 Task: Find connections with filter location Campos do Jordão with filter topic #SEOwith filter profile language Spanish with filter current company Ubisoft with filter school Gandhi Engineering College (GEC), Bhubaneswar with filter industry Geothermal Electric Power Generation with filter service category Video Production with filter keywords title Bus Person
Action: Mouse moved to (490, 91)
Screenshot: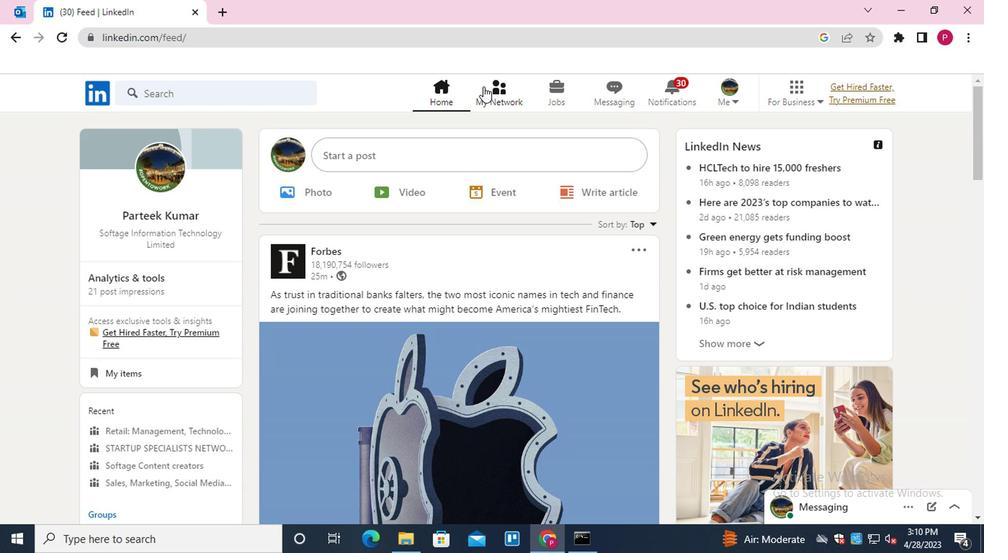 
Action: Mouse pressed left at (490, 91)
Screenshot: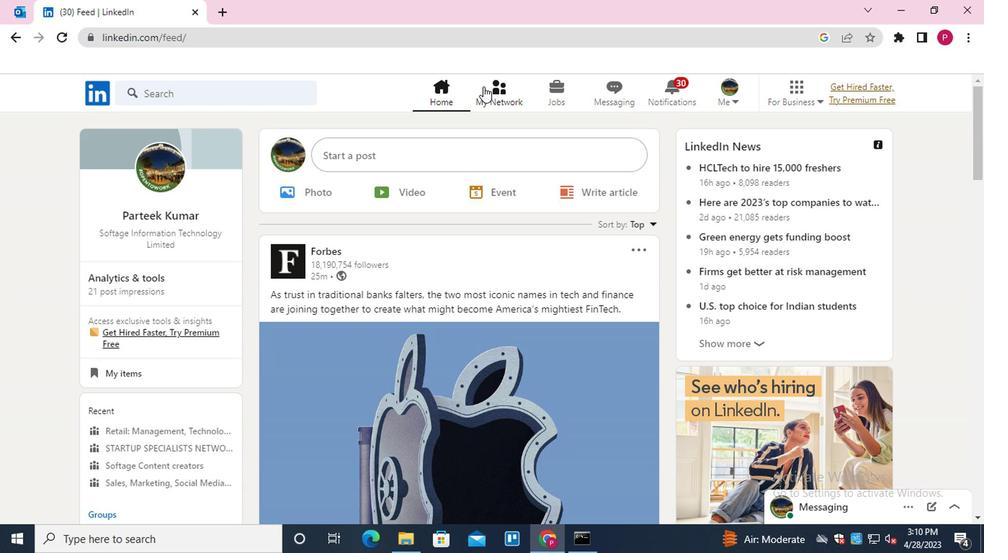 
Action: Mouse moved to (226, 174)
Screenshot: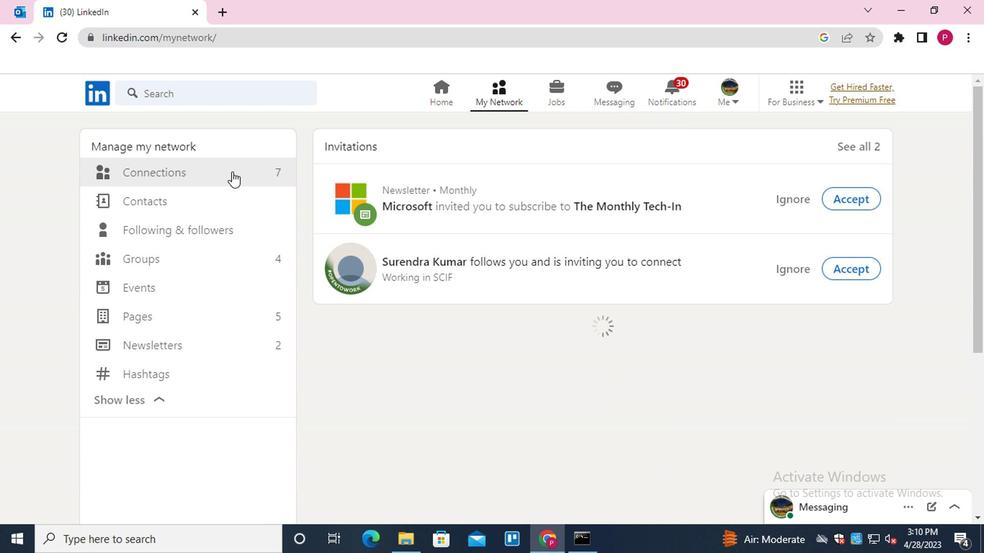 
Action: Mouse pressed left at (226, 174)
Screenshot: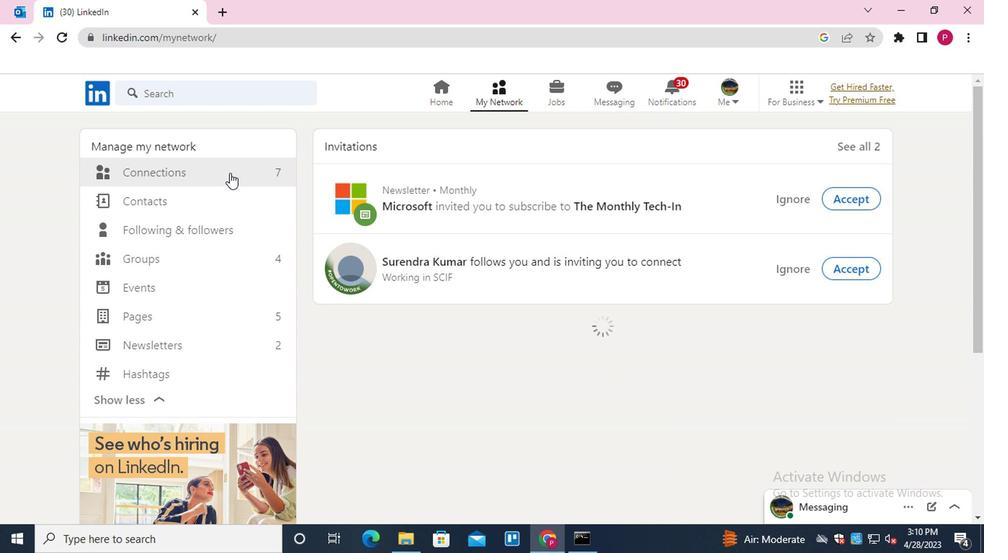 
Action: Mouse moved to (612, 177)
Screenshot: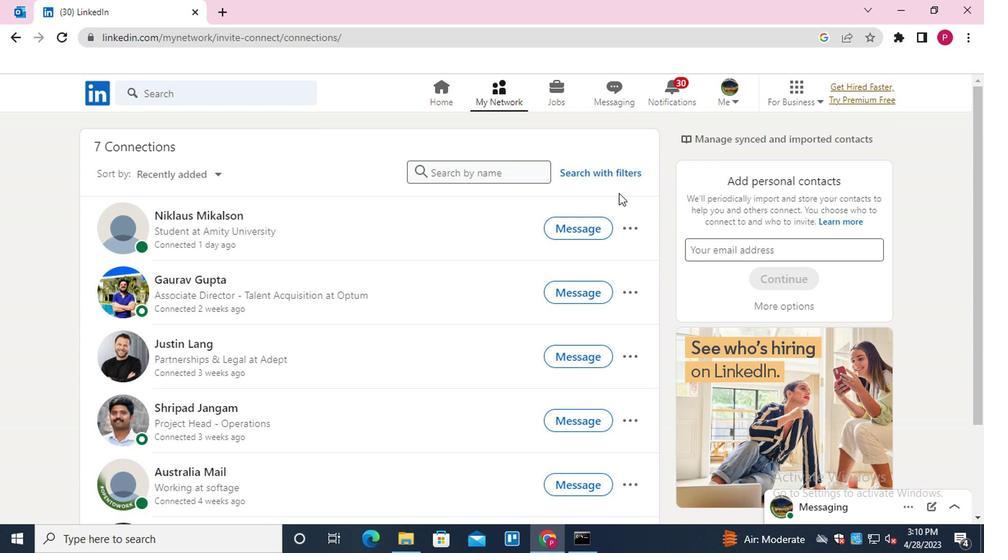 
Action: Mouse pressed left at (612, 177)
Screenshot: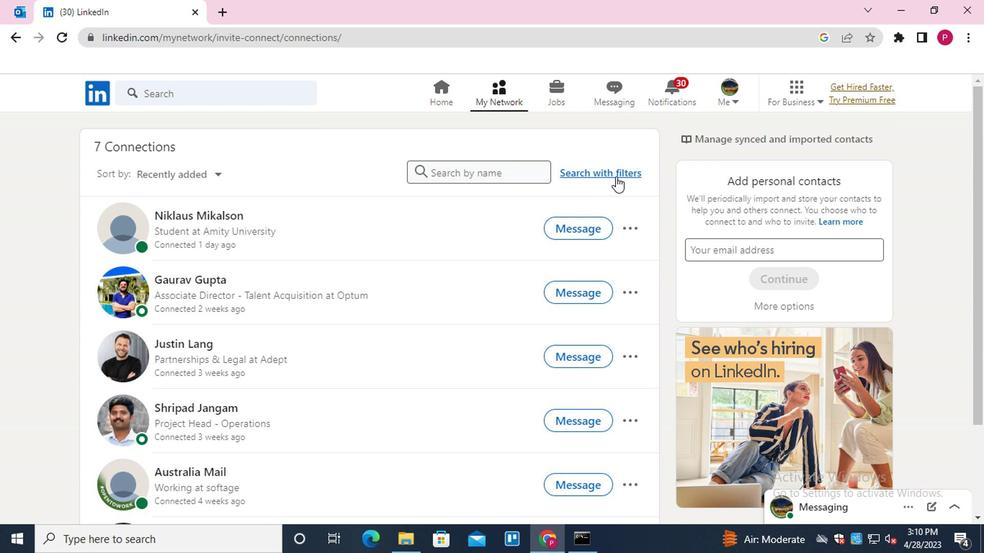 
Action: Mouse moved to (532, 139)
Screenshot: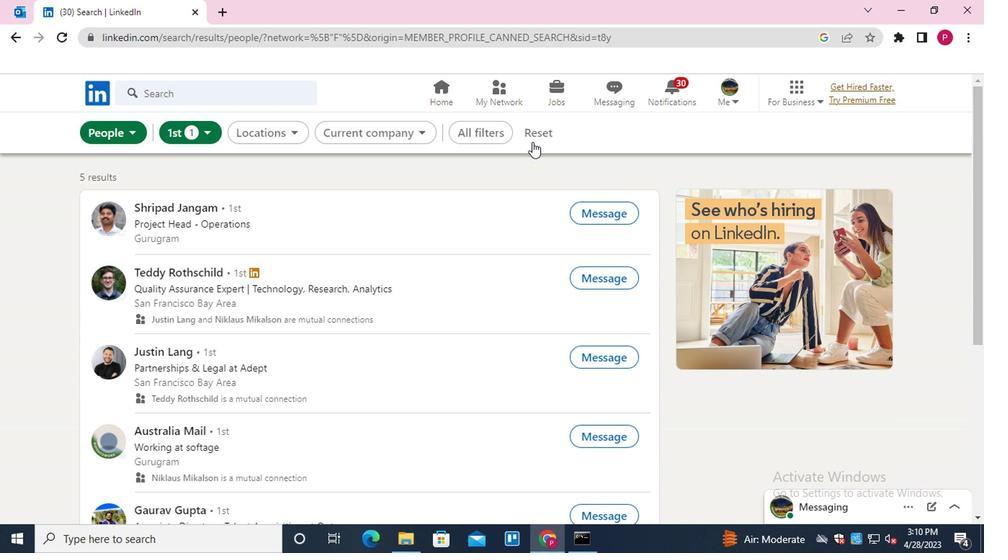 
Action: Mouse pressed left at (532, 139)
Screenshot: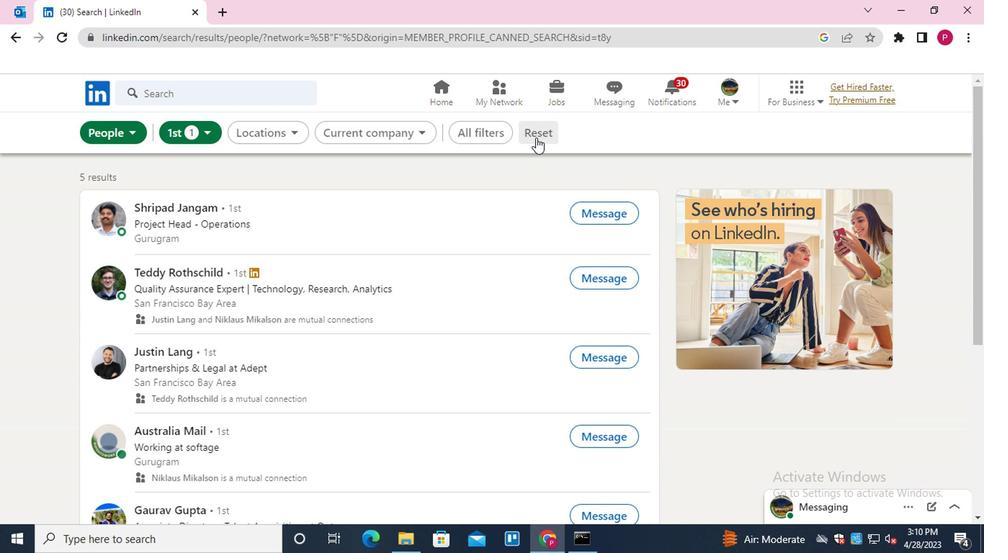 
Action: Mouse moved to (506, 137)
Screenshot: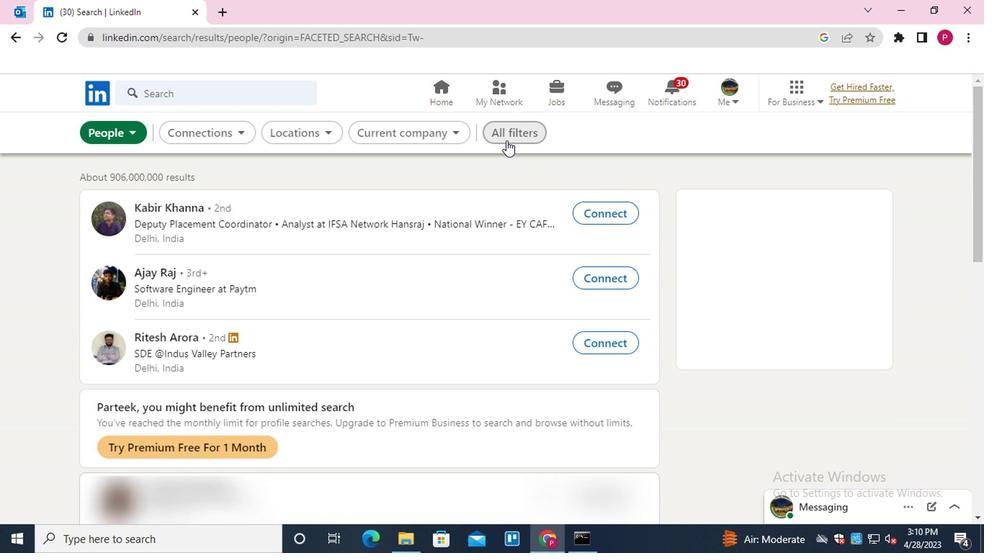 
Action: Mouse pressed left at (506, 137)
Screenshot: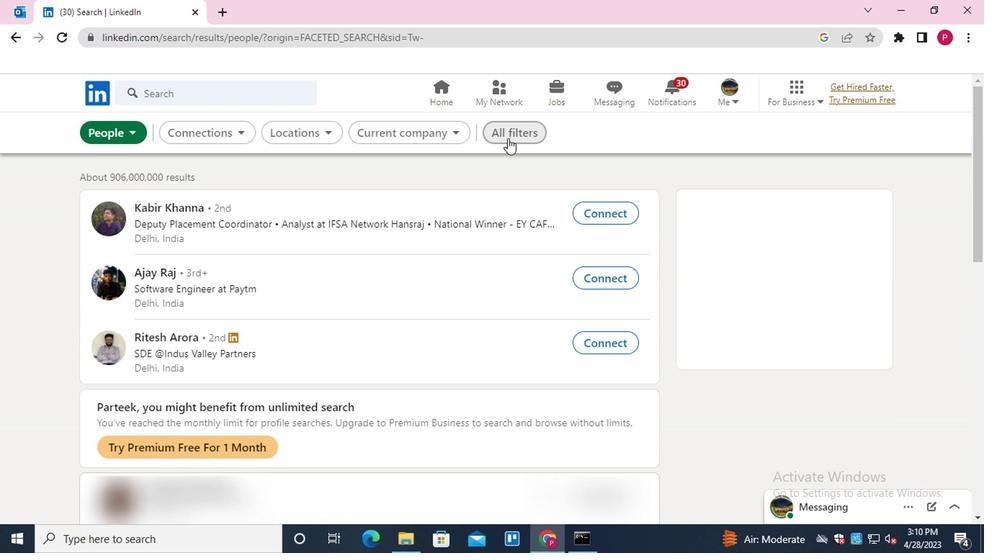 
Action: Mouse moved to (753, 311)
Screenshot: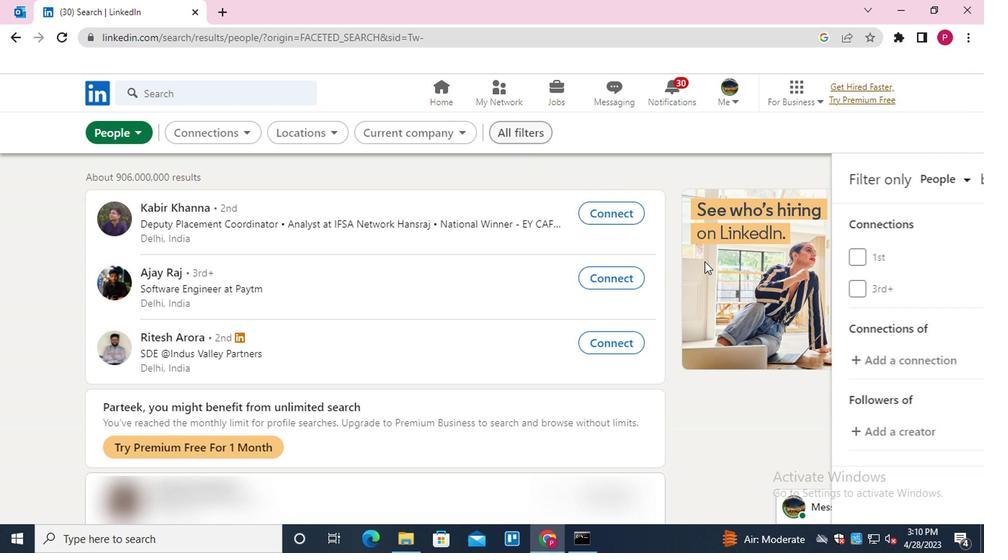 
Action: Mouse scrolled (753, 311) with delta (0, 0)
Screenshot: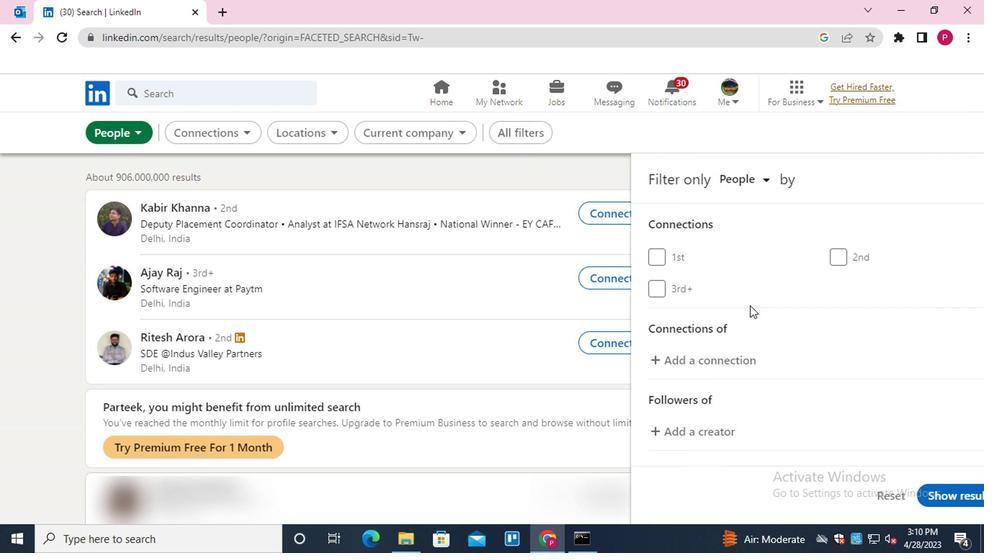 
Action: Mouse scrolled (753, 311) with delta (0, 0)
Screenshot: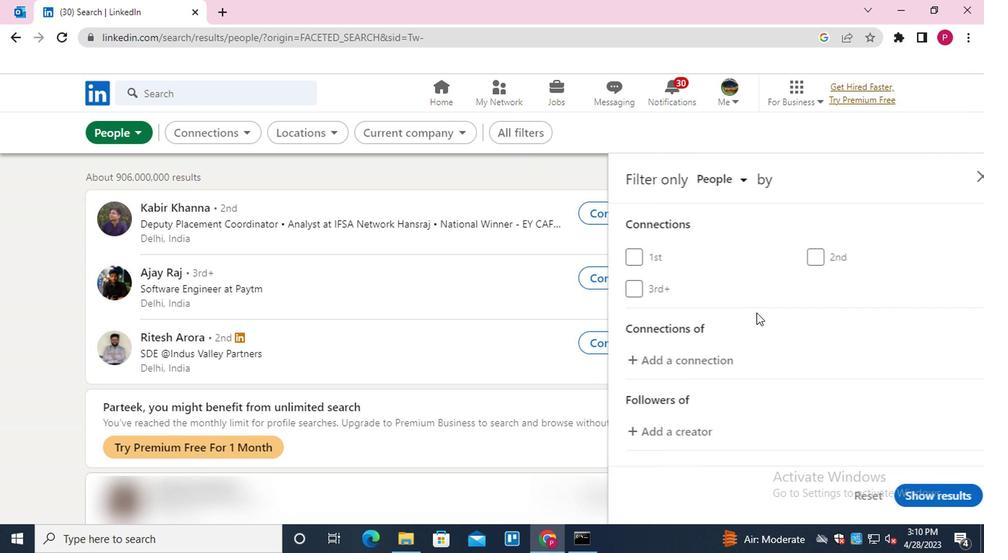 
Action: Mouse scrolled (753, 311) with delta (0, 0)
Screenshot: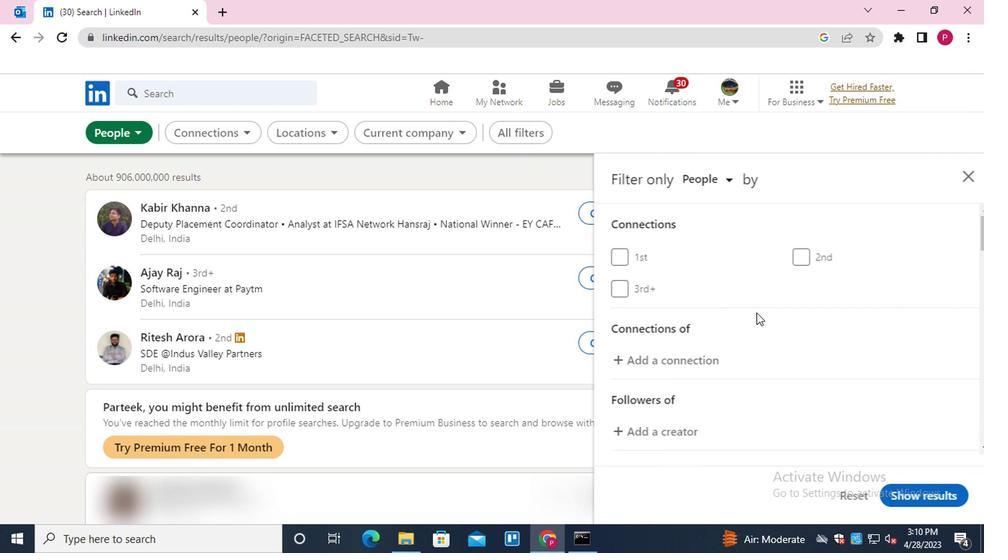 
Action: Mouse scrolled (753, 311) with delta (0, 0)
Screenshot: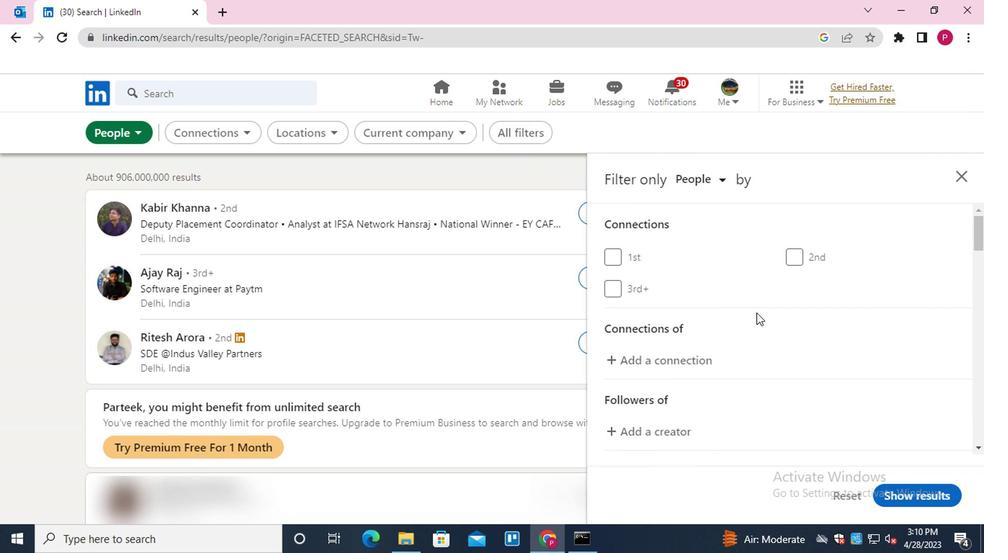 
Action: Mouse moved to (820, 278)
Screenshot: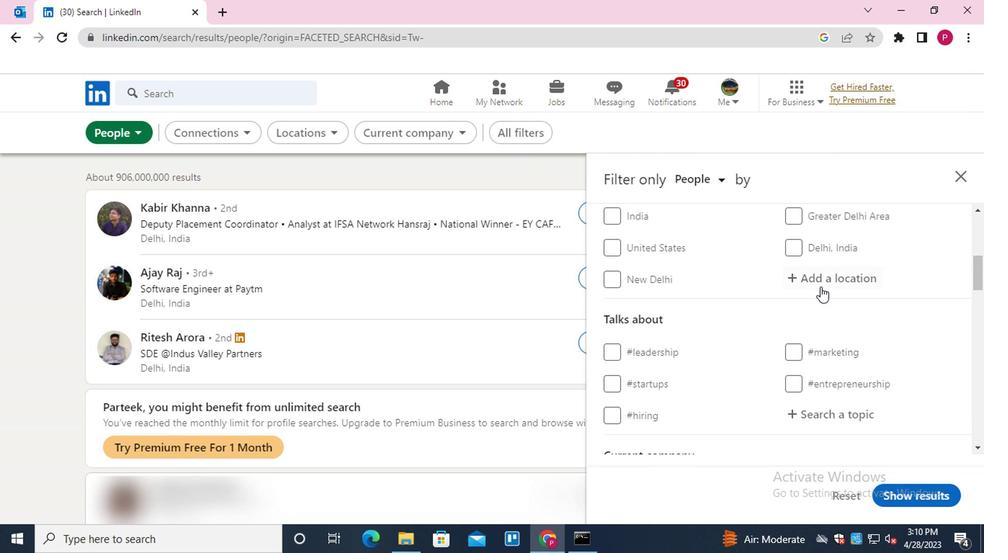
Action: Mouse pressed left at (820, 278)
Screenshot: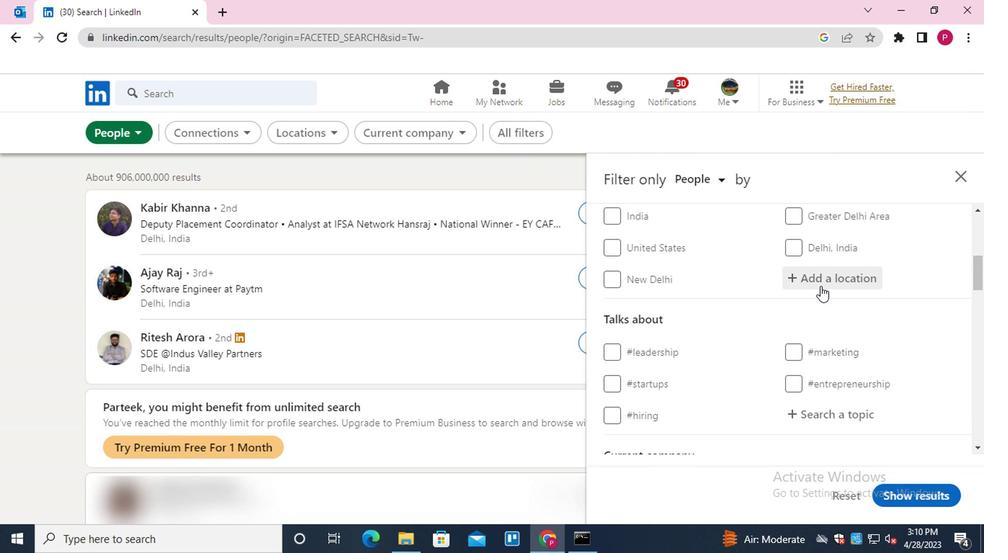 
Action: Mouse moved to (820, 279)
Screenshot: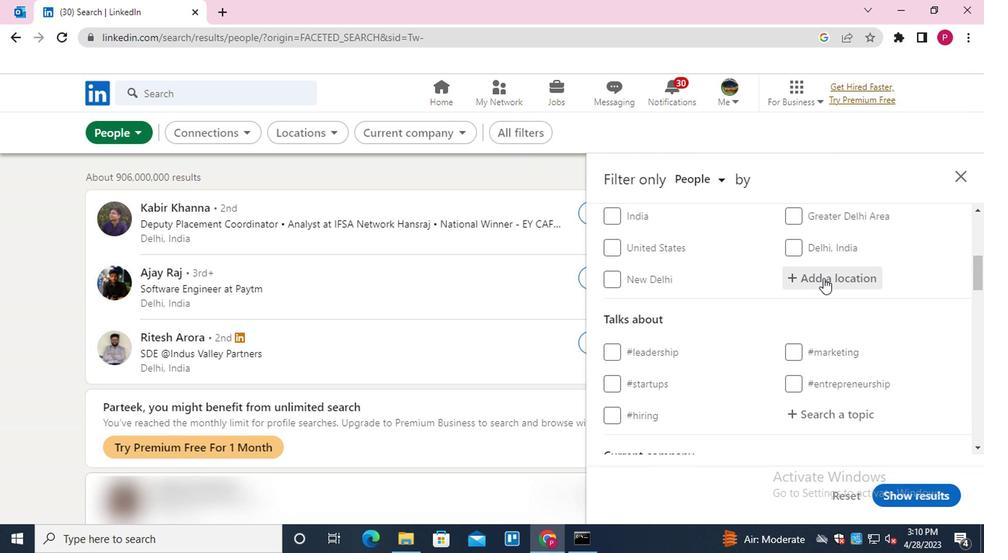 
Action: Key pressed <Key.shift>CAMPOS<Key.space>
Screenshot: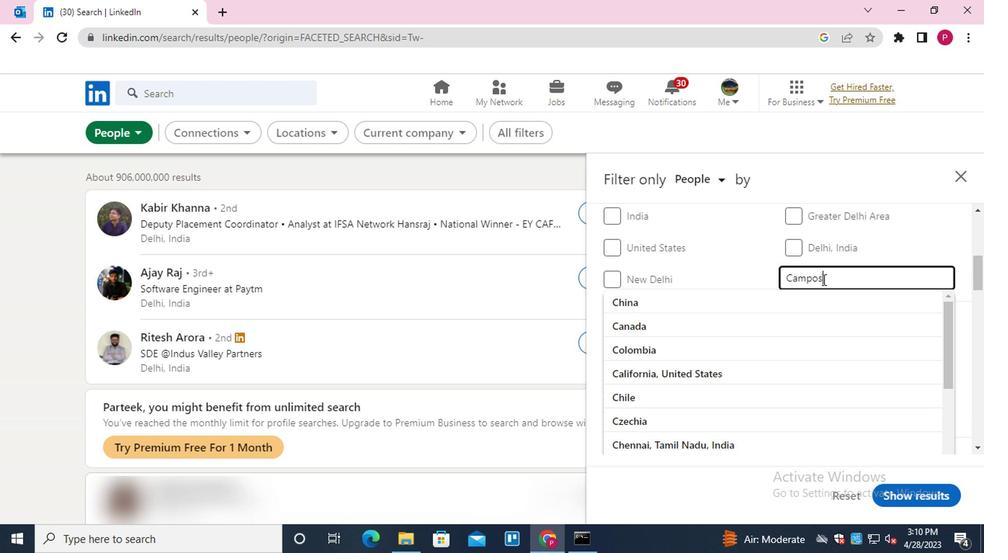 
Action: Mouse moved to (819, 279)
Screenshot: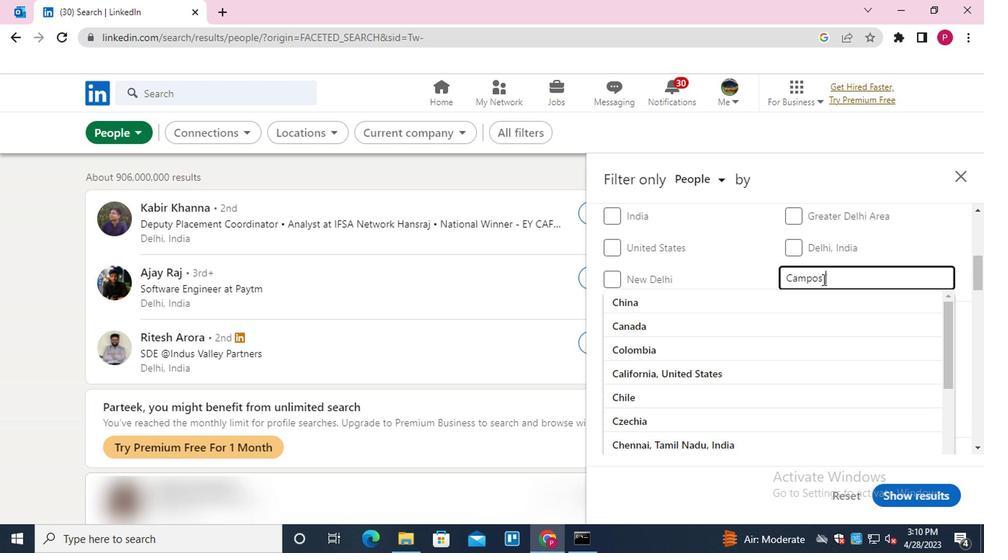 
Action: Key pressed DO<Key.space><Key.down><Key.enter>
Screenshot: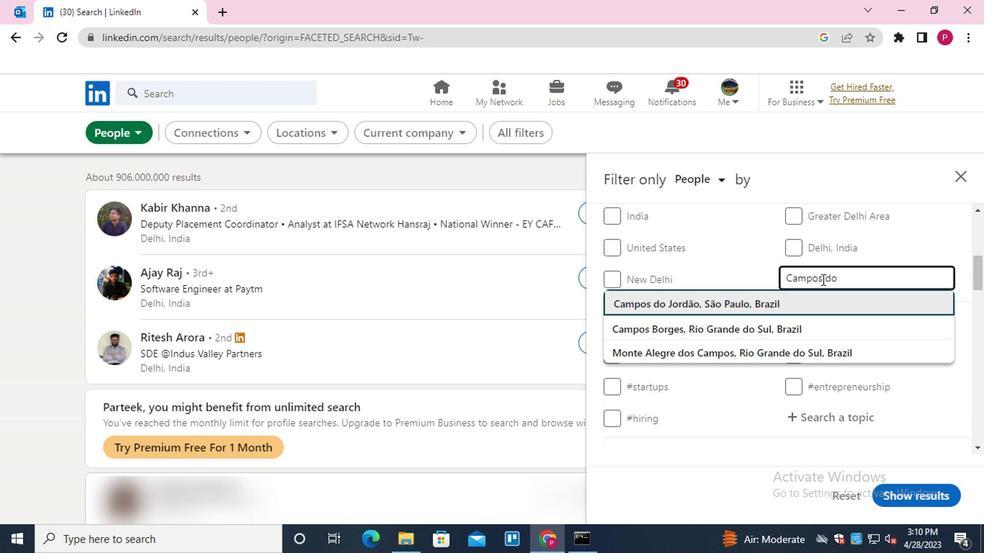 
Action: Mouse moved to (755, 399)
Screenshot: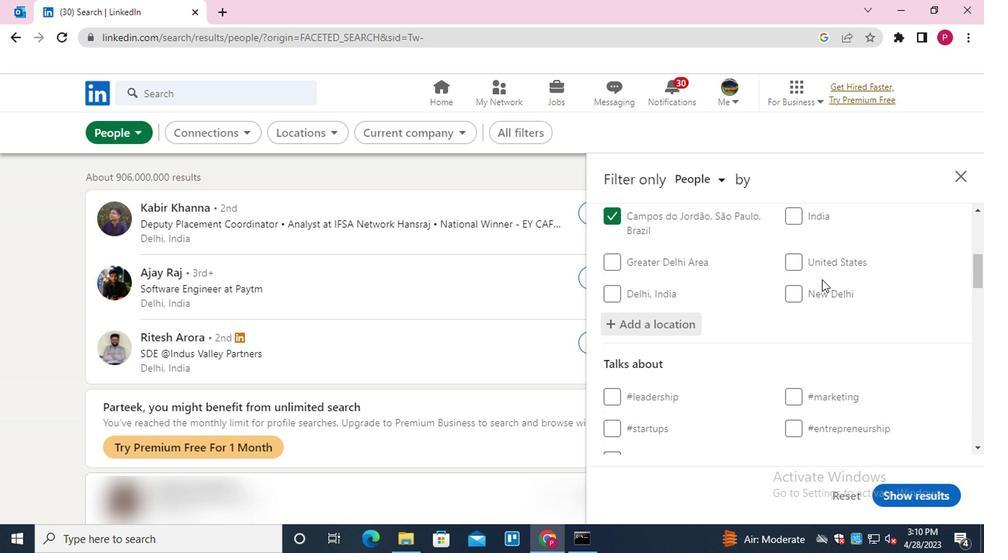 
Action: Mouse scrolled (755, 398) with delta (0, -1)
Screenshot: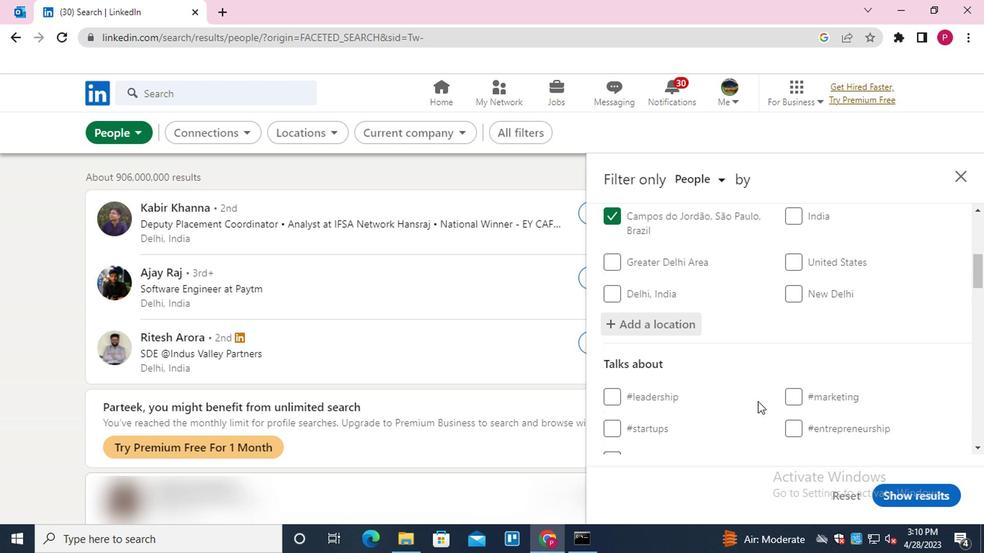 
Action: Mouse scrolled (755, 398) with delta (0, -1)
Screenshot: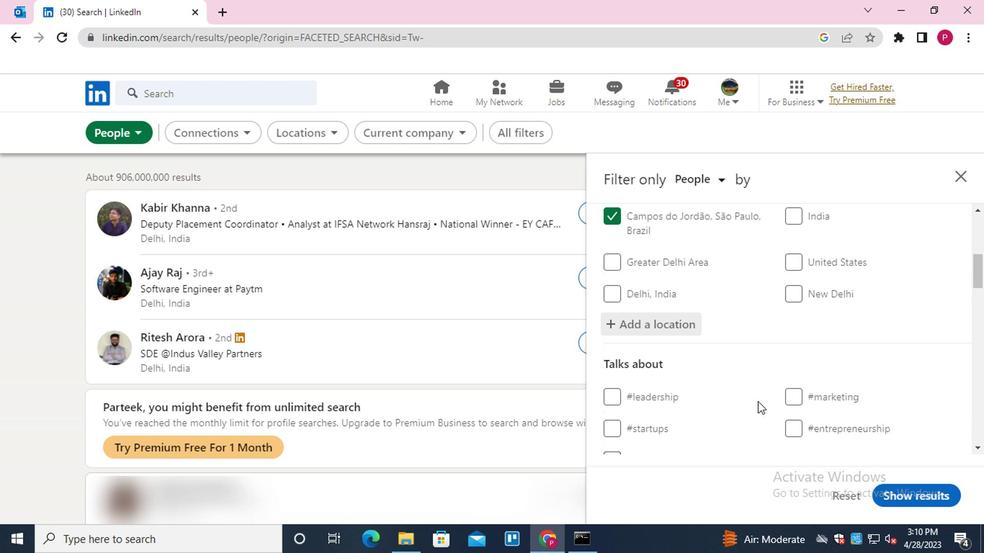 
Action: Mouse moved to (833, 318)
Screenshot: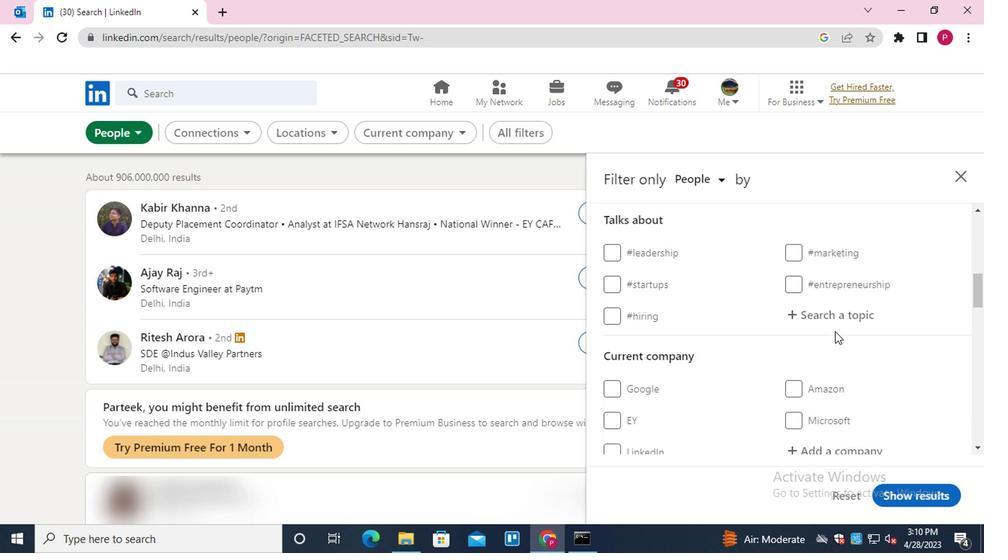 
Action: Mouse pressed left at (833, 318)
Screenshot: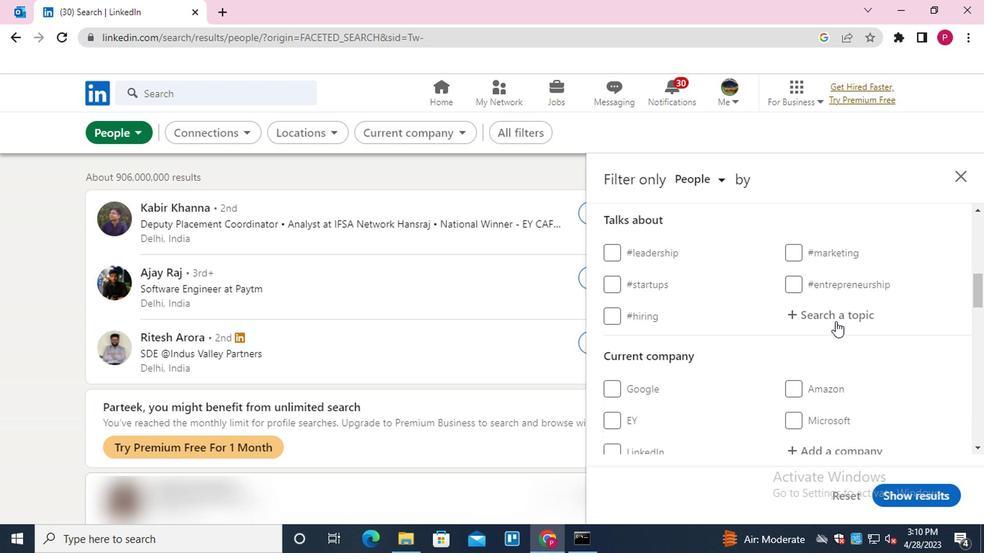 
Action: Key pressed <Key.shift><Key.shift><Key.shift><Key.shift><Key.shift>SEO<Key.down><Key.enter>
Screenshot: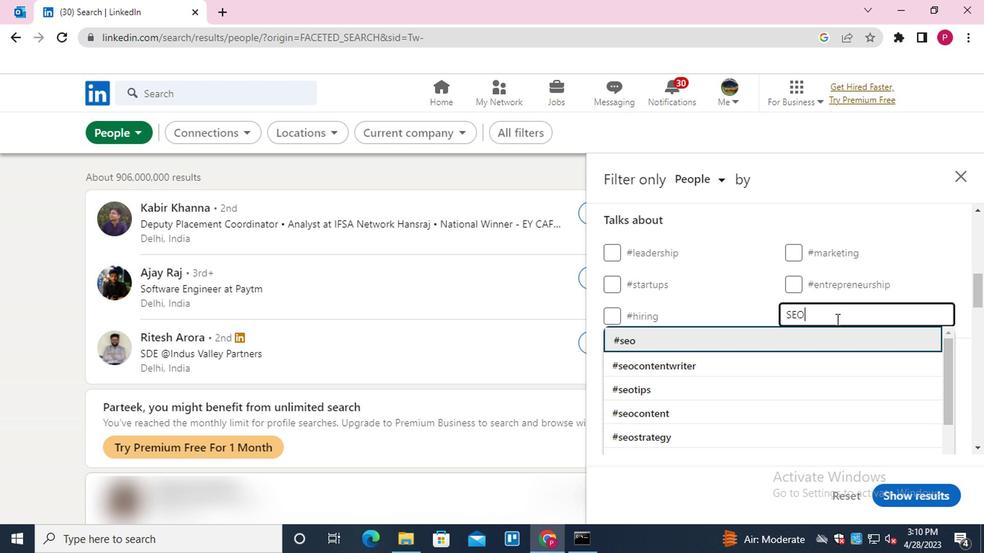 
Action: Mouse moved to (739, 363)
Screenshot: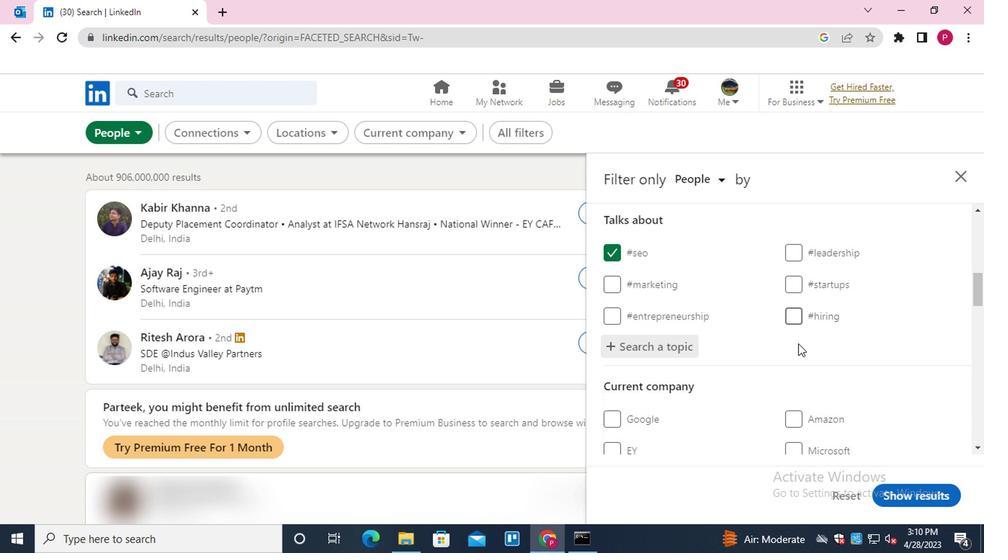 
Action: Mouse scrolled (739, 362) with delta (0, 0)
Screenshot: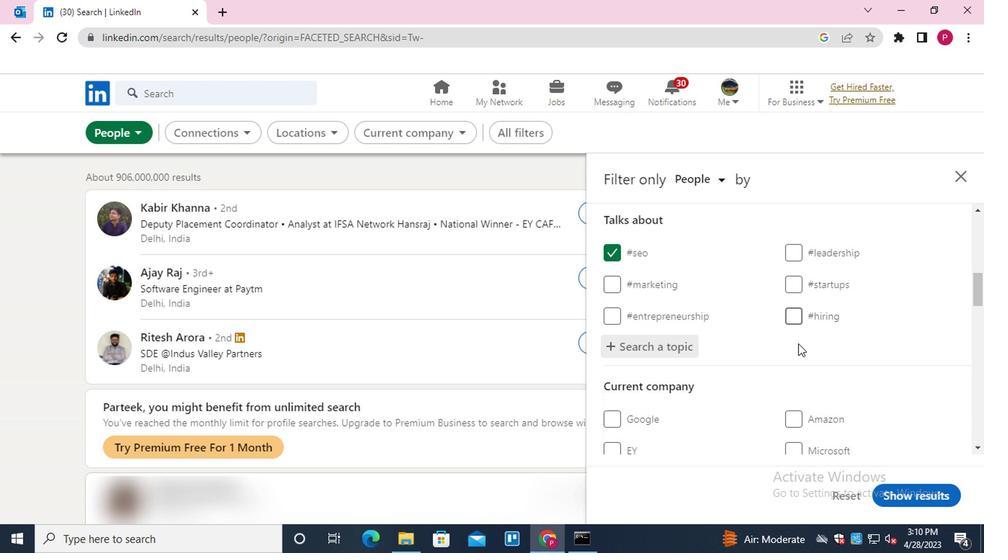 
Action: Mouse moved to (738, 363)
Screenshot: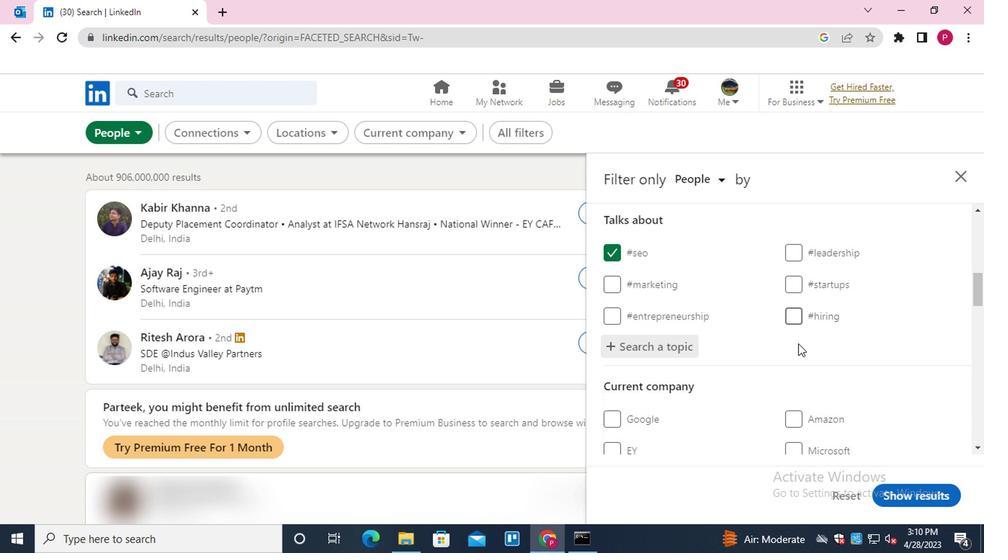 
Action: Mouse scrolled (738, 362) with delta (0, 0)
Screenshot: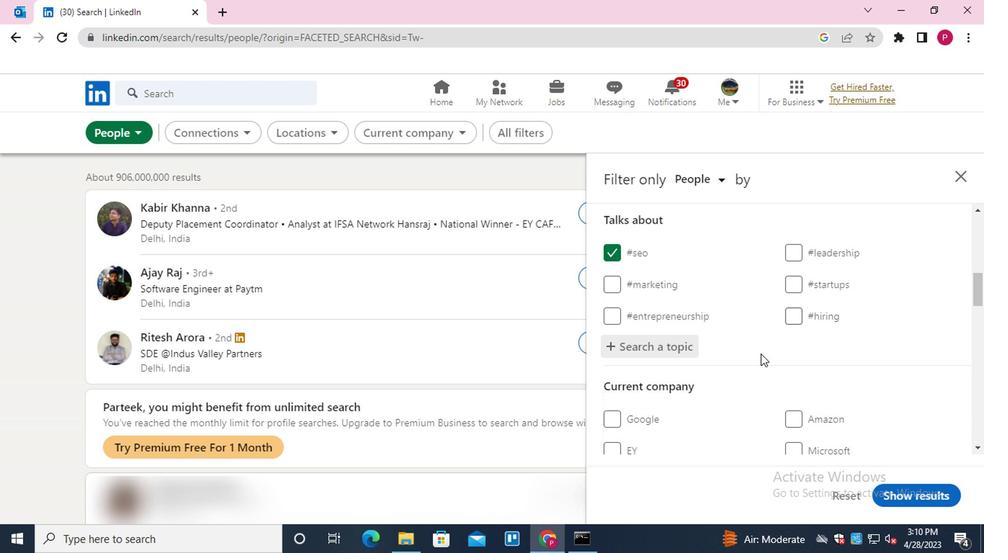 
Action: Mouse moved to (719, 377)
Screenshot: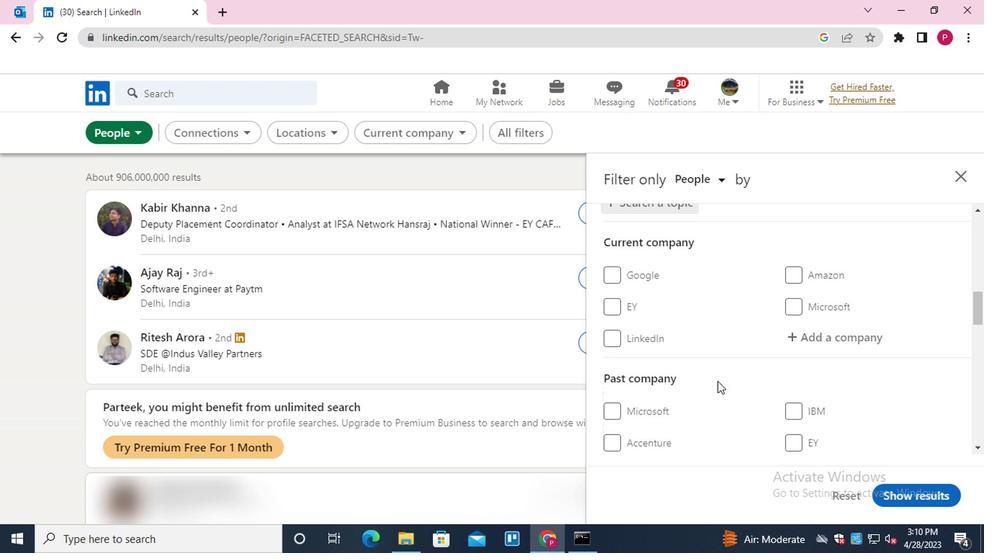 
Action: Mouse scrolled (719, 376) with delta (0, -1)
Screenshot: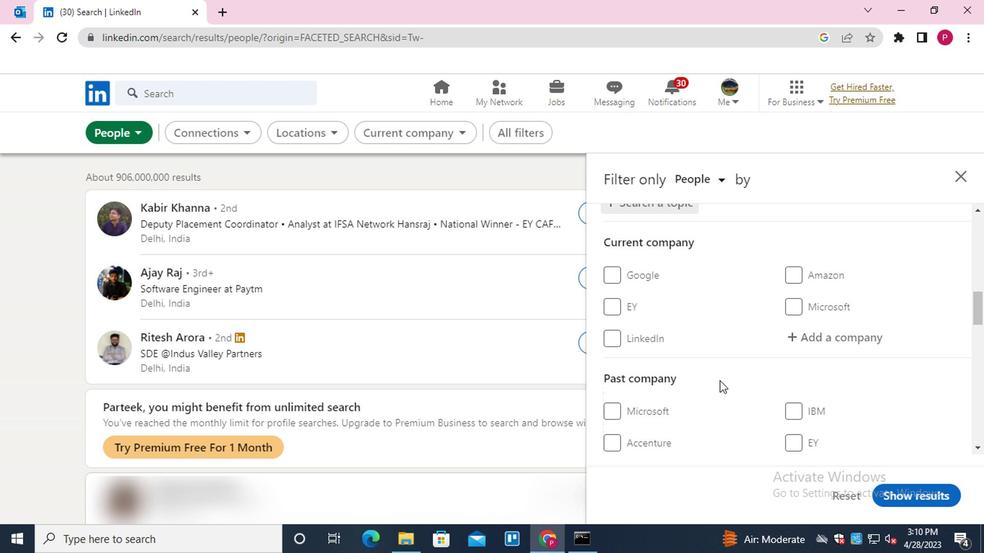 
Action: Mouse scrolled (719, 376) with delta (0, -1)
Screenshot: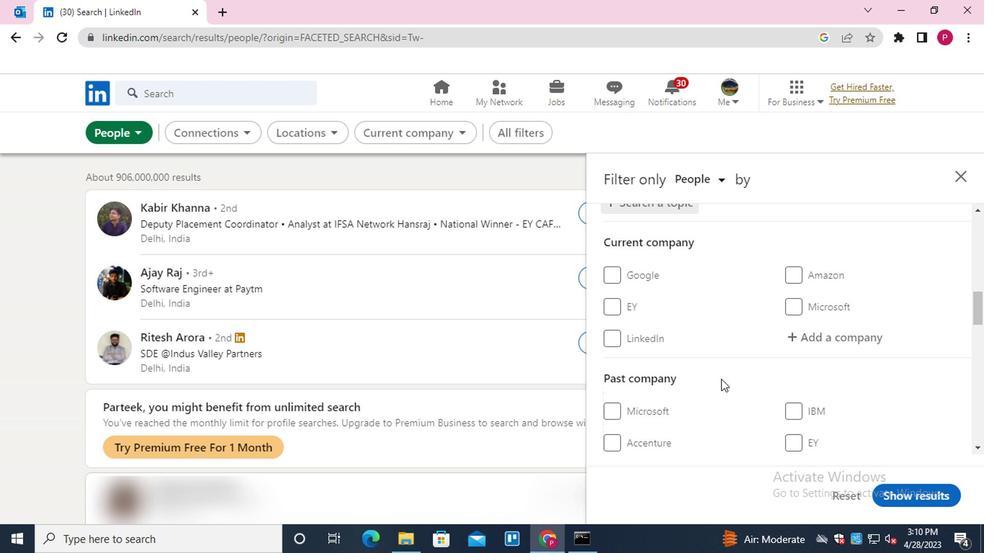 
Action: Mouse scrolled (719, 376) with delta (0, -1)
Screenshot: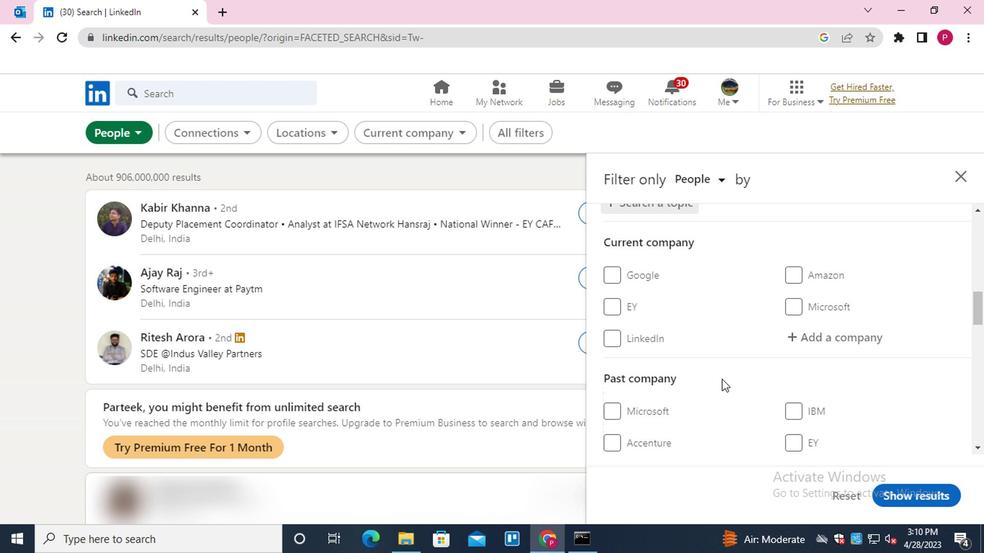 
Action: Mouse scrolled (719, 376) with delta (0, -1)
Screenshot: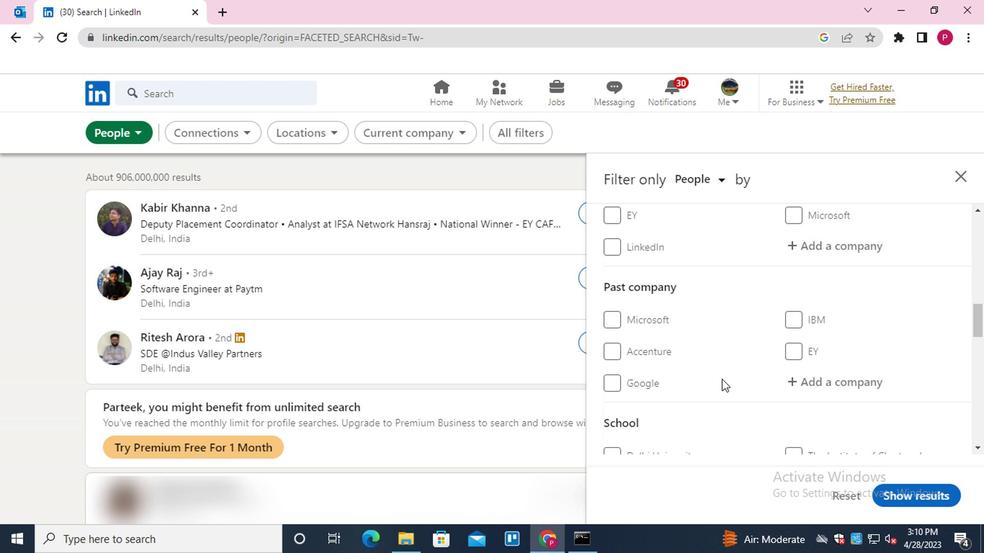 
Action: Mouse moved to (719, 376)
Screenshot: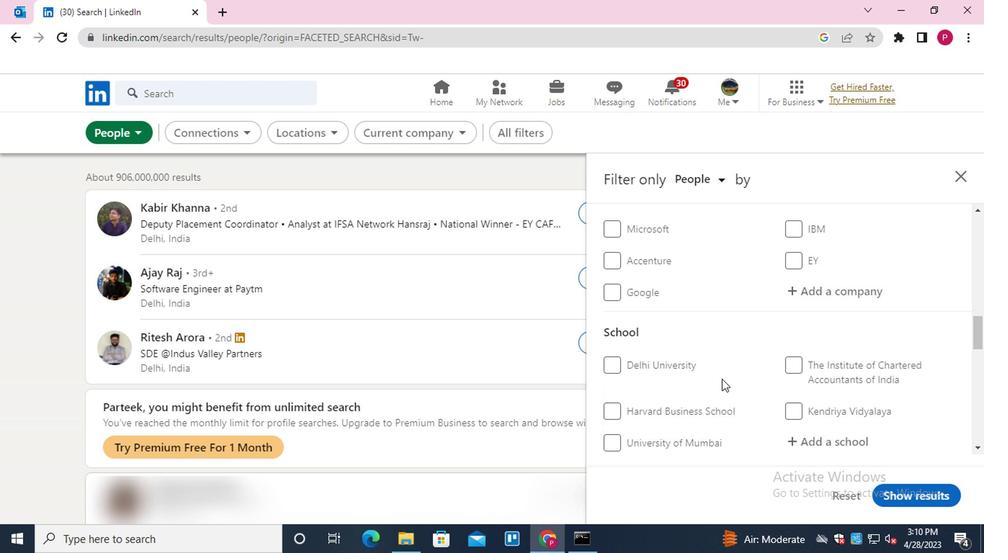 
Action: Mouse scrolled (719, 375) with delta (0, 0)
Screenshot: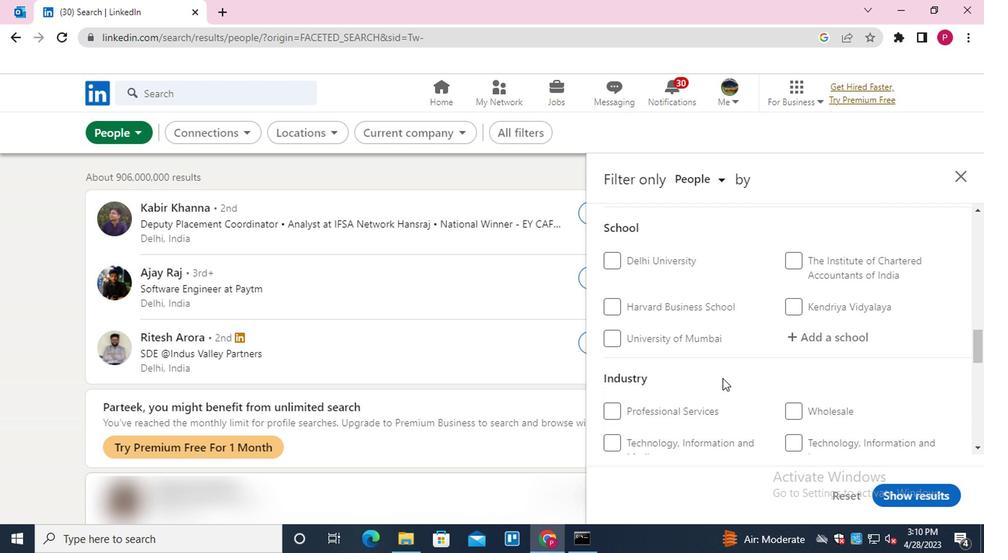 
Action: Mouse scrolled (719, 375) with delta (0, 0)
Screenshot: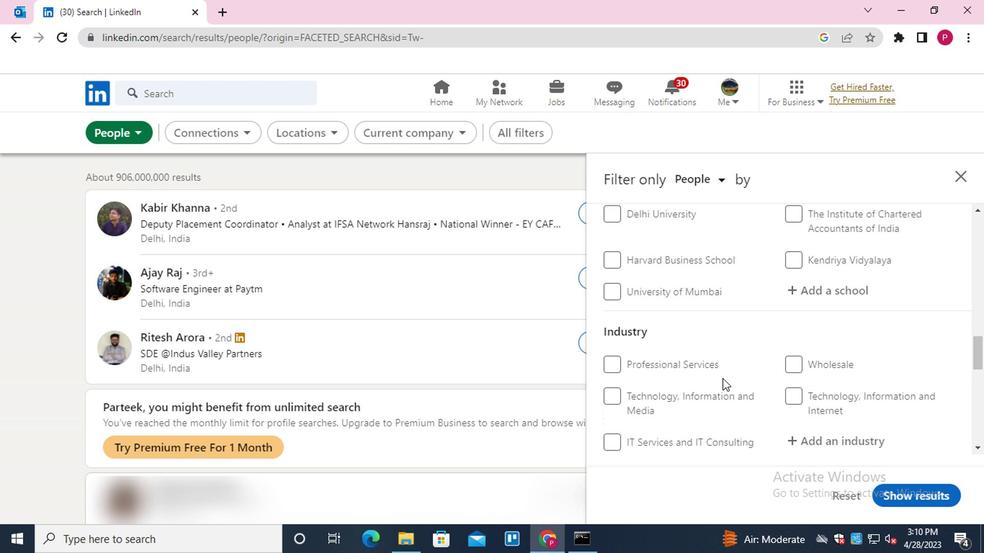 
Action: Mouse scrolled (719, 375) with delta (0, 0)
Screenshot: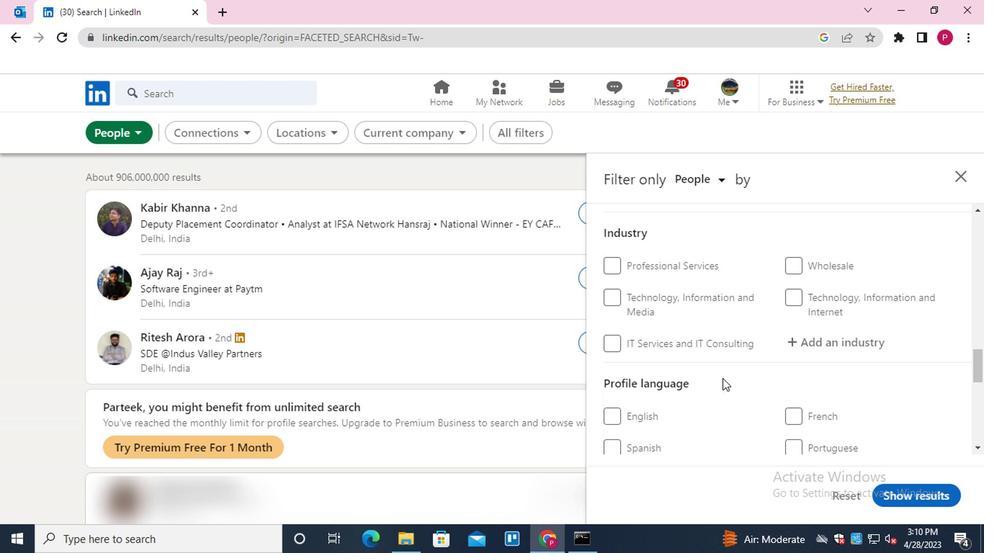 
Action: Mouse moved to (617, 380)
Screenshot: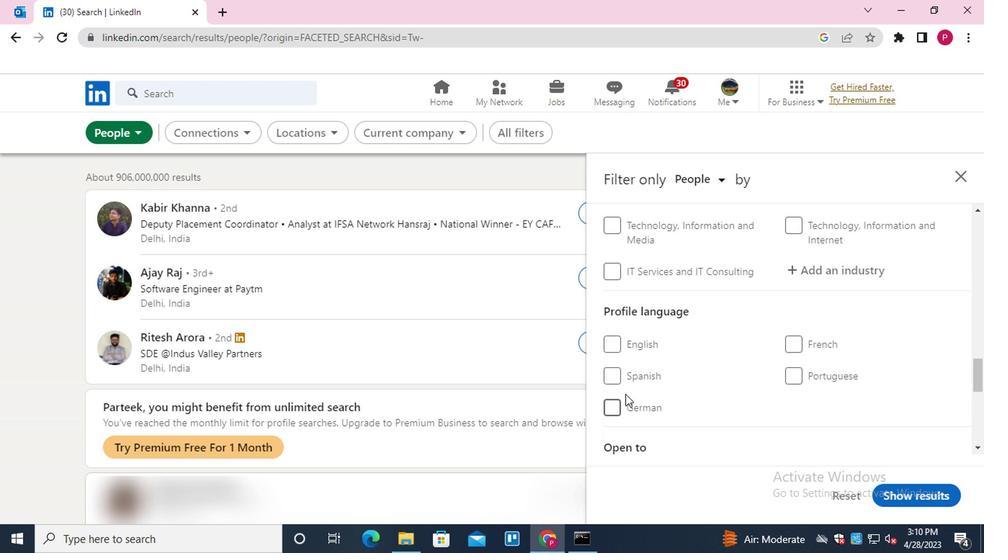 
Action: Mouse pressed left at (617, 380)
Screenshot: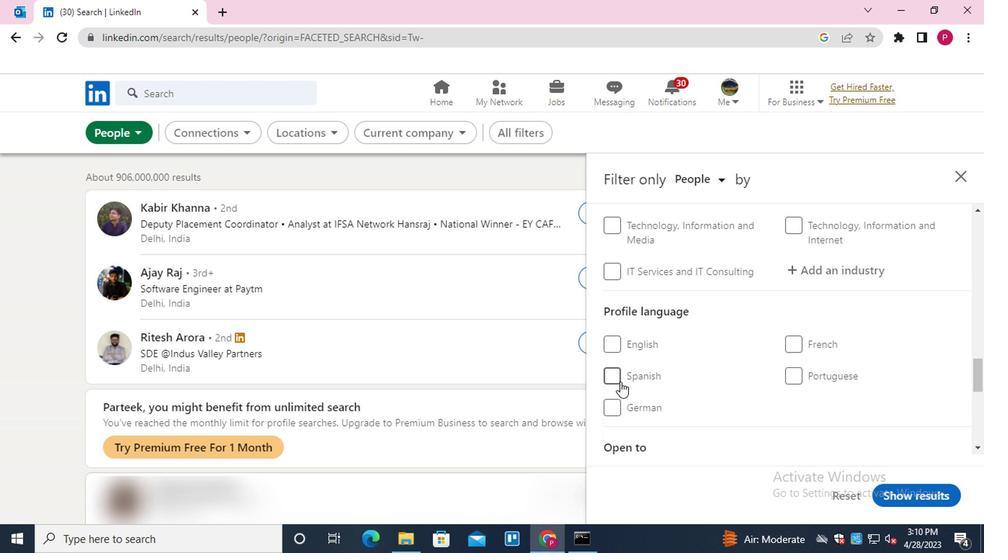 
Action: Mouse moved to (662, 370)
Screenshot: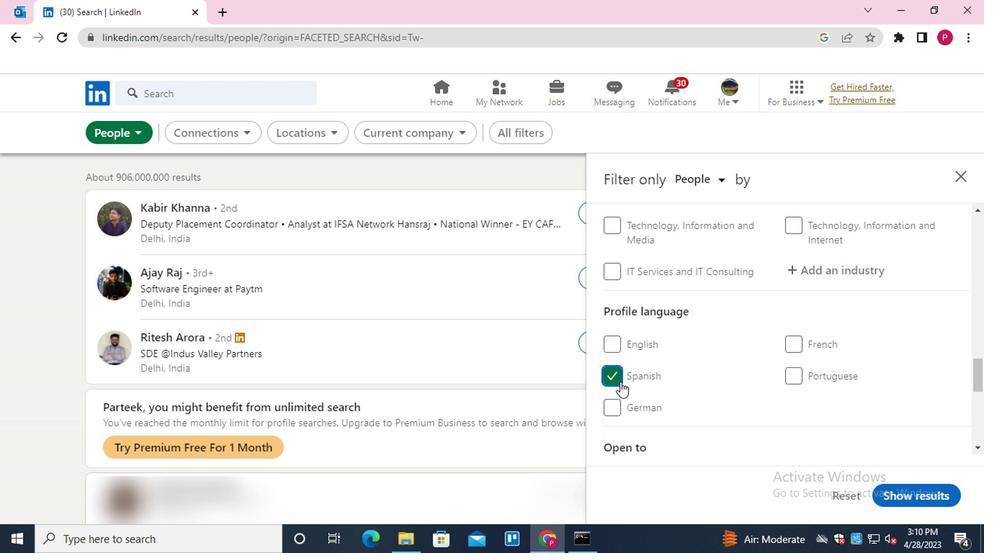 
Action: Mouse scrolled (662, 370) with delta (0, 0)
Screenshot: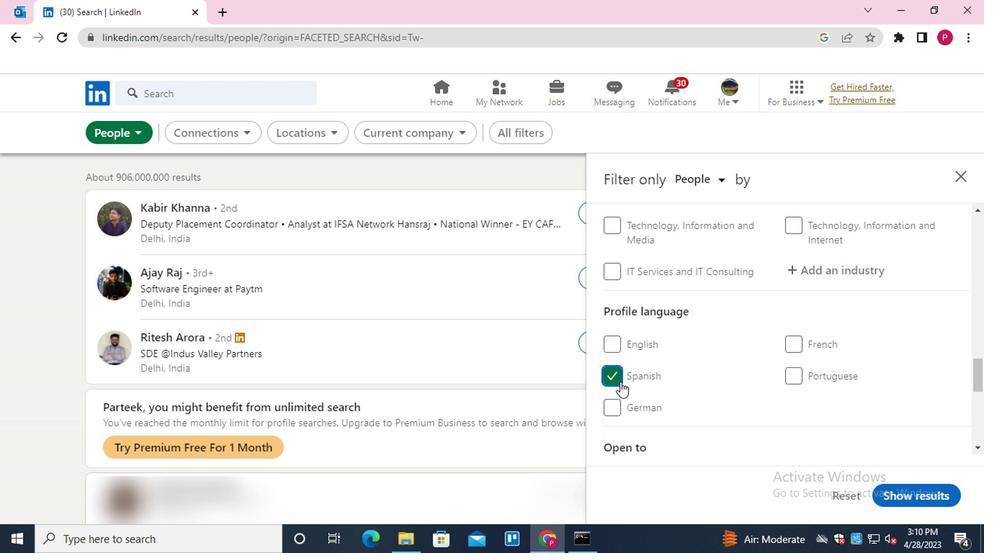 
Action: Mouse scrolled (662, 370) with delta (0, 0)
Screenshot: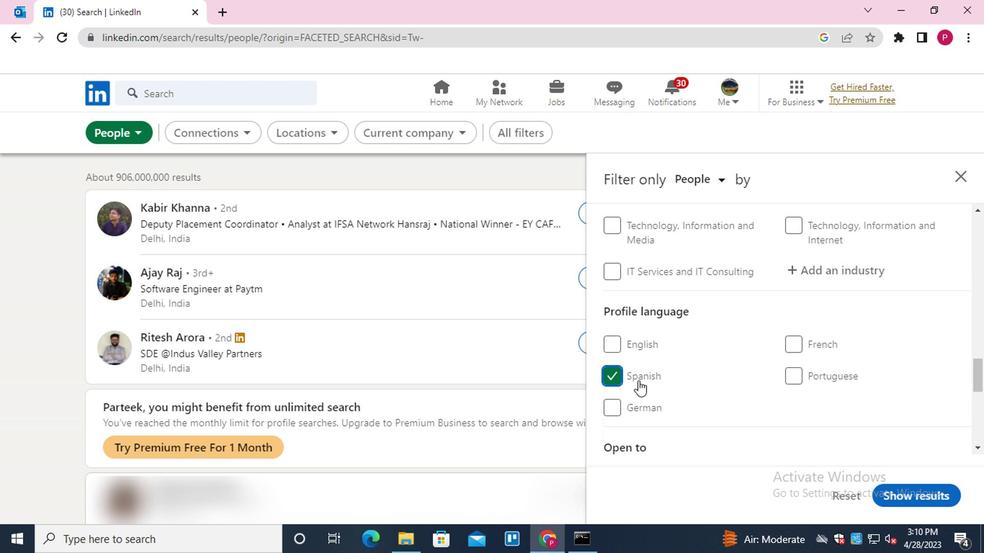 
Action: Mouse scrolled (662, 370) with delta (0, 0)
Screenshot: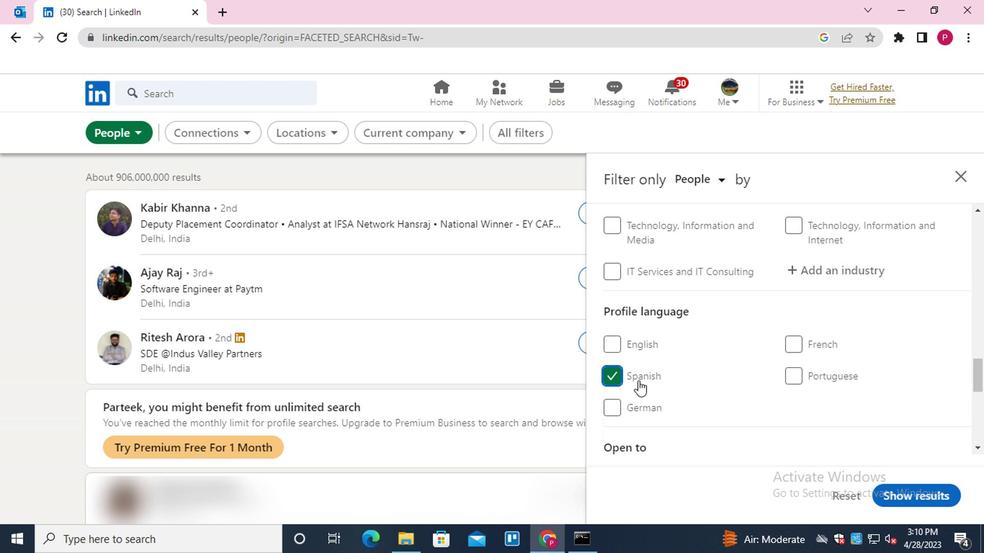 
Action: Mouse scrolled (662, 370) with delta (0, 0)
Screenshot: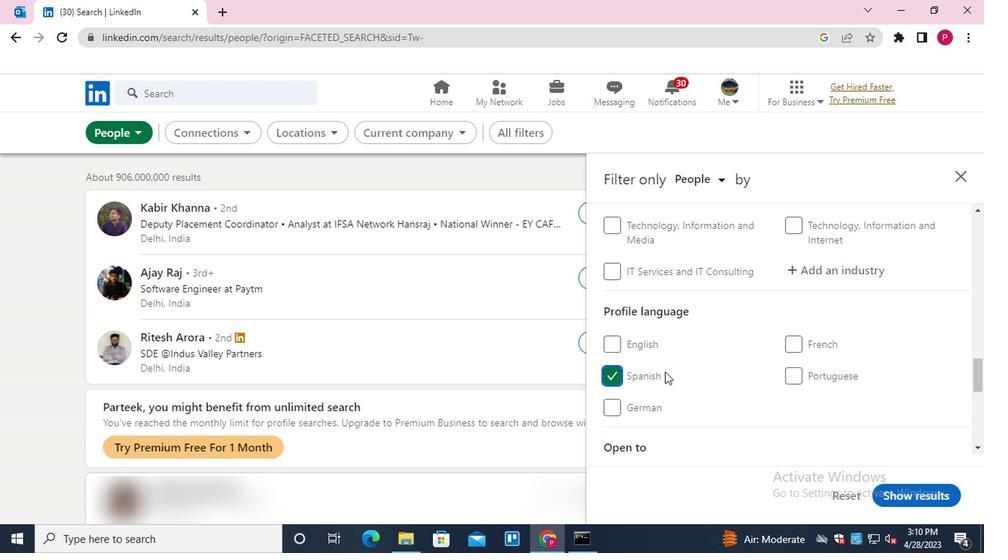 
Action: Mouse scrolled (662, 370) with delta (0, 0)
Screenshot: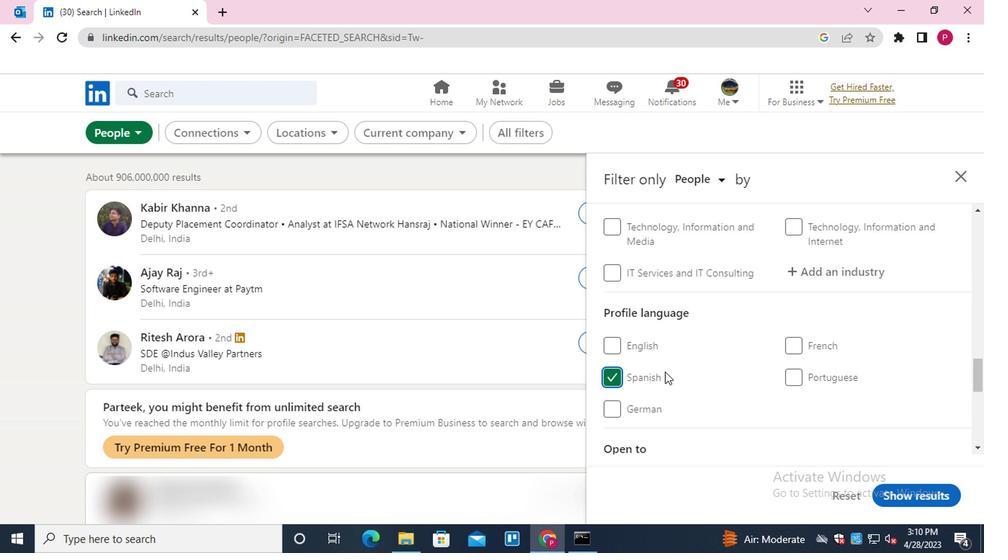 
Action: Mouse scrolled (662, 370) with delta (0, 0)
Screenshot: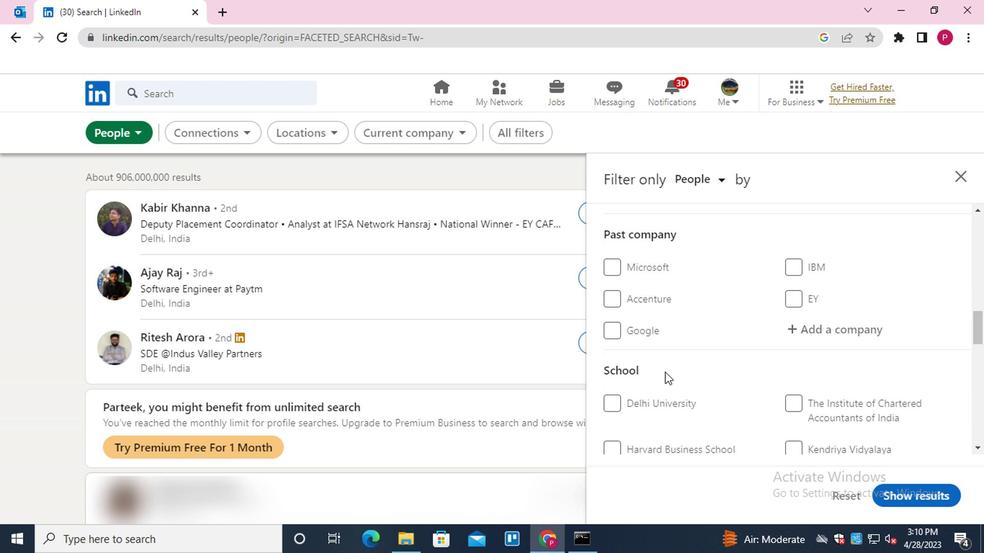
Action: Mouse moved to (815, 266)
Screenshot: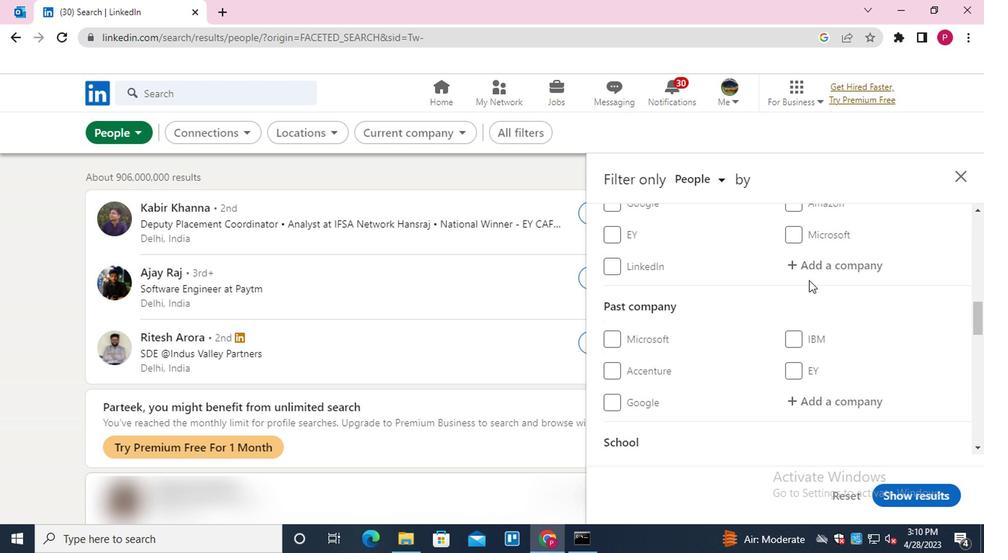 
Action: Mouse pressed left at (815, 266)
Screenshot: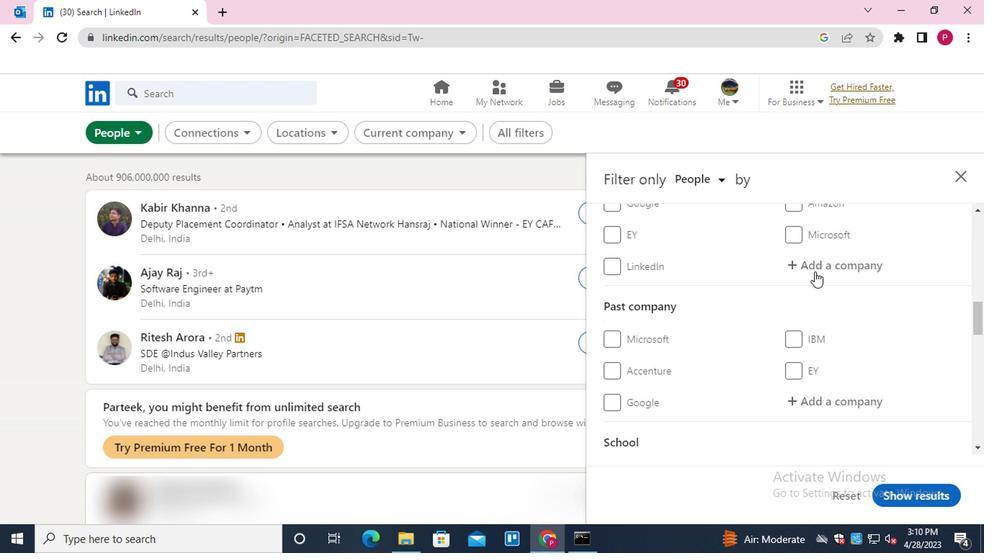 
Action: Mouse moved to (814, 266)
Screenshot: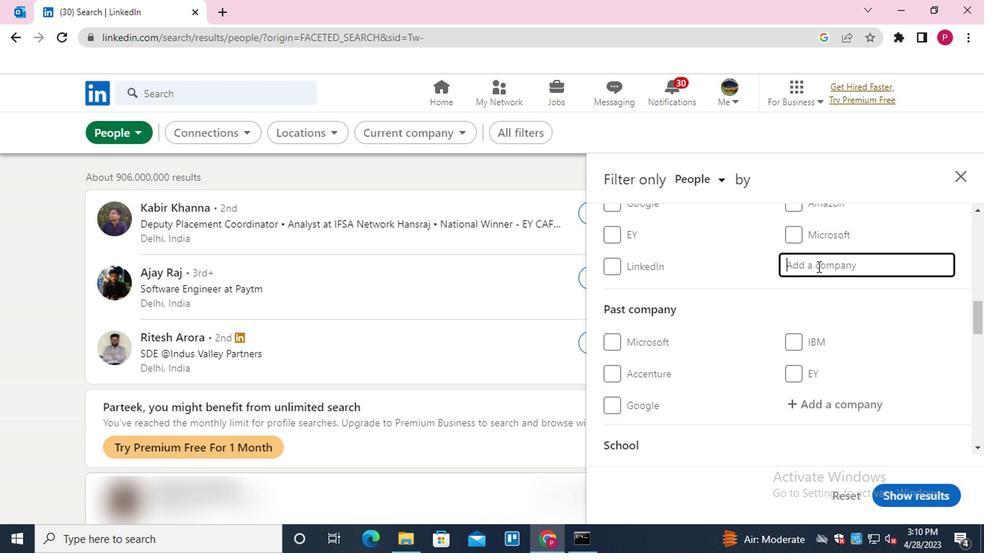 
Action: Key pressed <Key.shift><Key.shift><Key.shift>UBISOFT<Key.down><Key.down><Key.enter>
Screenshot: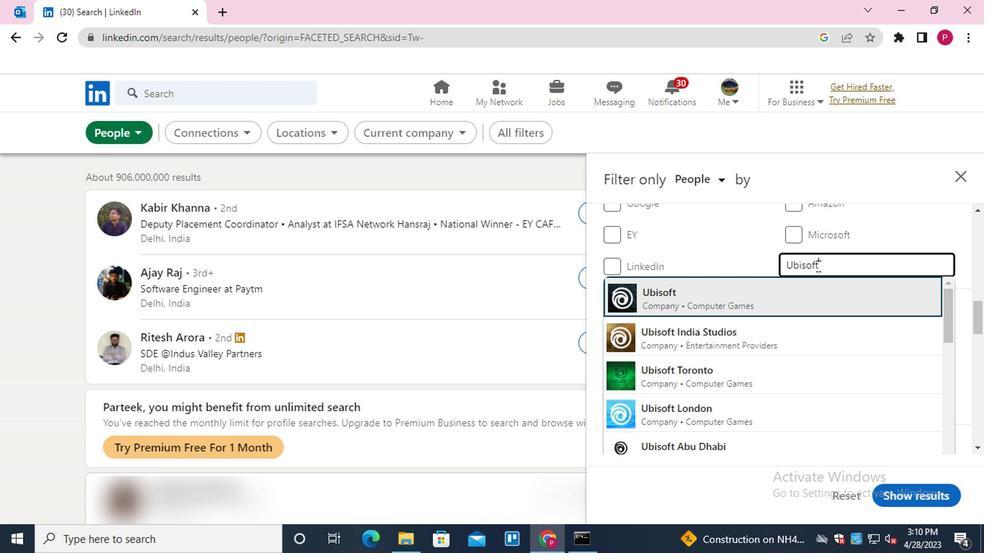 
Action: Mouse moved to (676, 274)
Screenshot: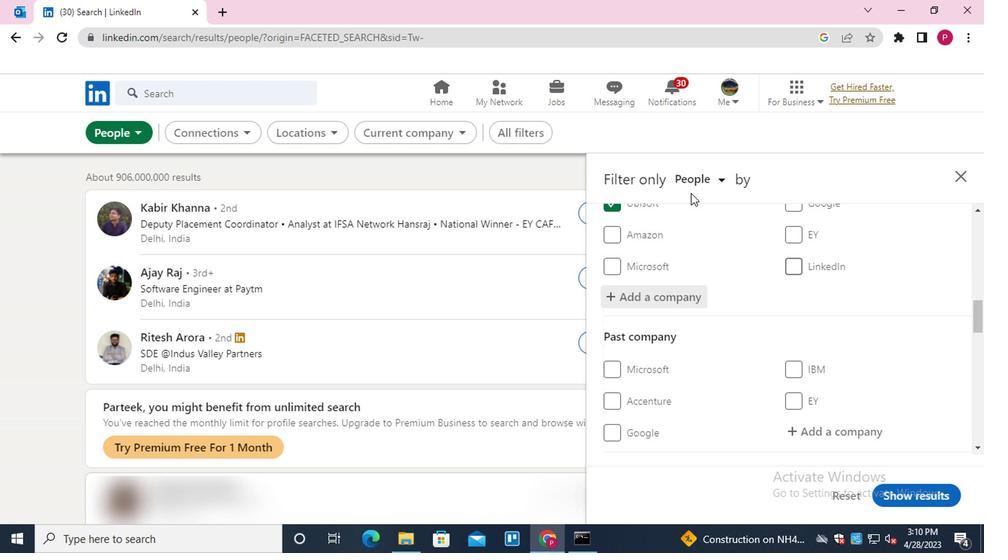 
Action: Mouse scrolled (676, 273) with delta (0, 0)
Screenshot: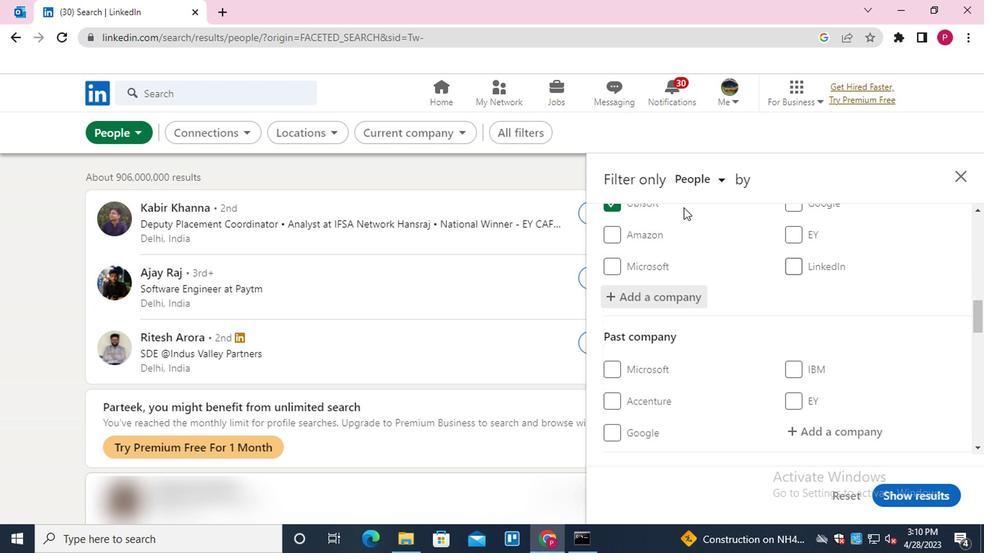 
Action: Mouse scrolled (676, 273) with delta (0, 0)
Screenshot: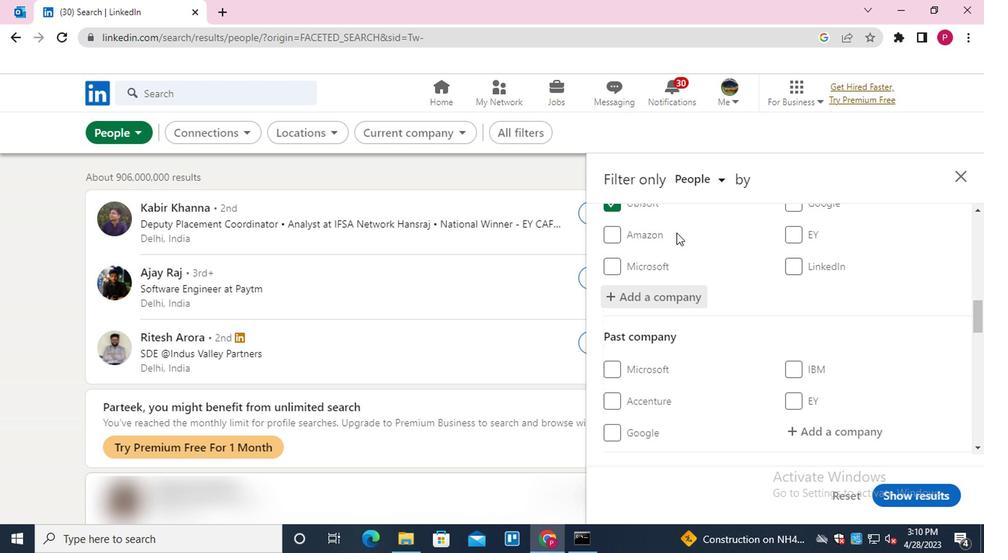
Action: Mouse scrolled (676, 273) with delta (0, 0)
Screenshot: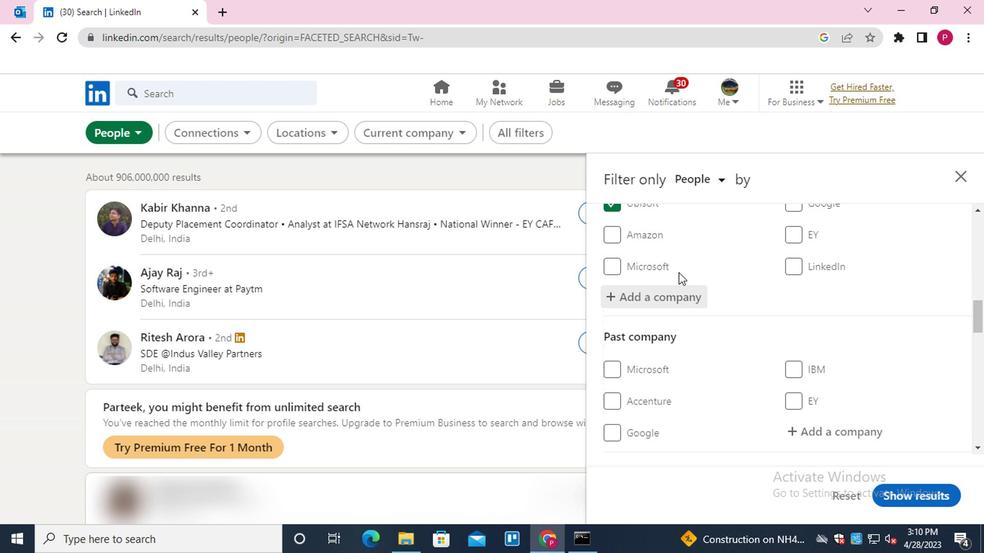
Action: Mouse moved to (676, 275)
Screenshot: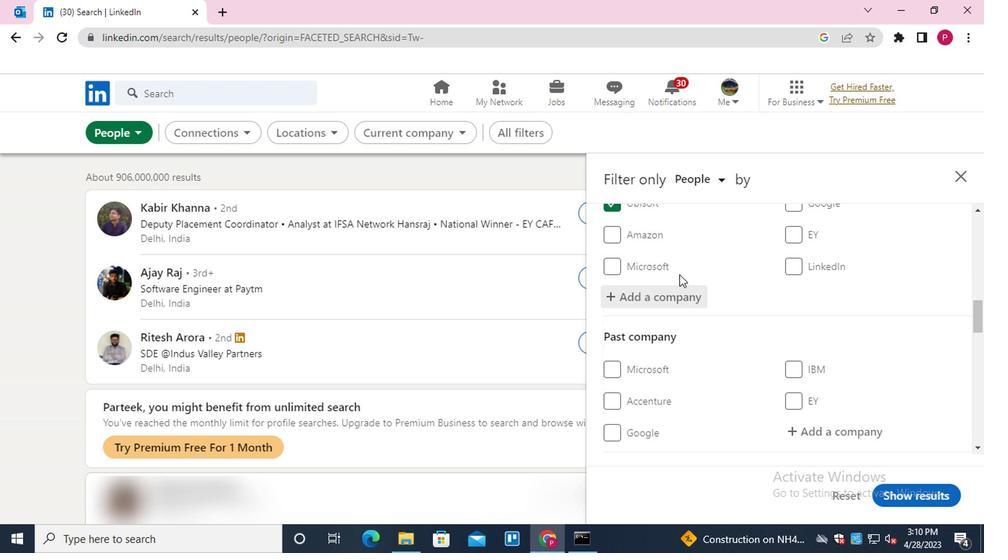 
Action: Mouse scrolled (676, 275) with delta (0, 0)
Screenshot: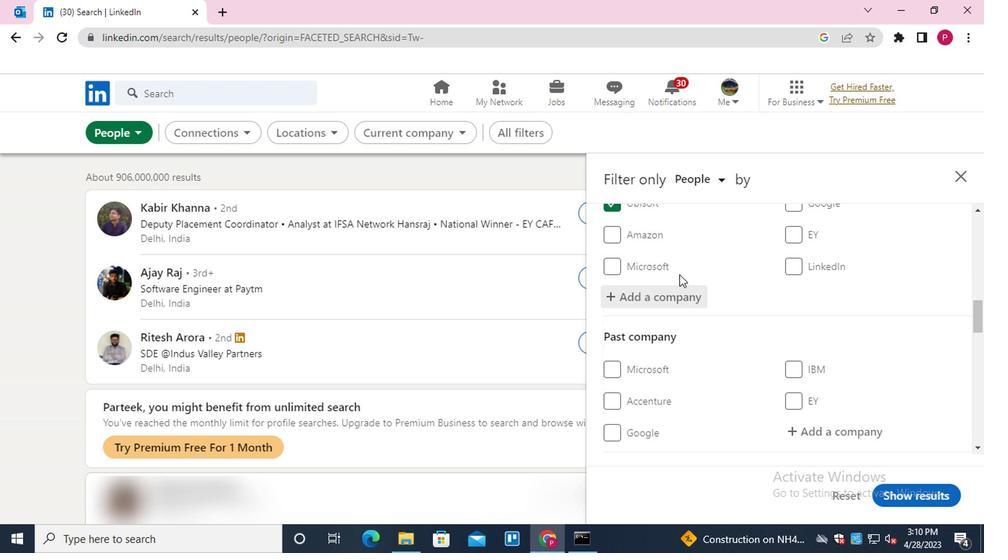 
Action: Mouse moved to (808, 296)
Screenshot: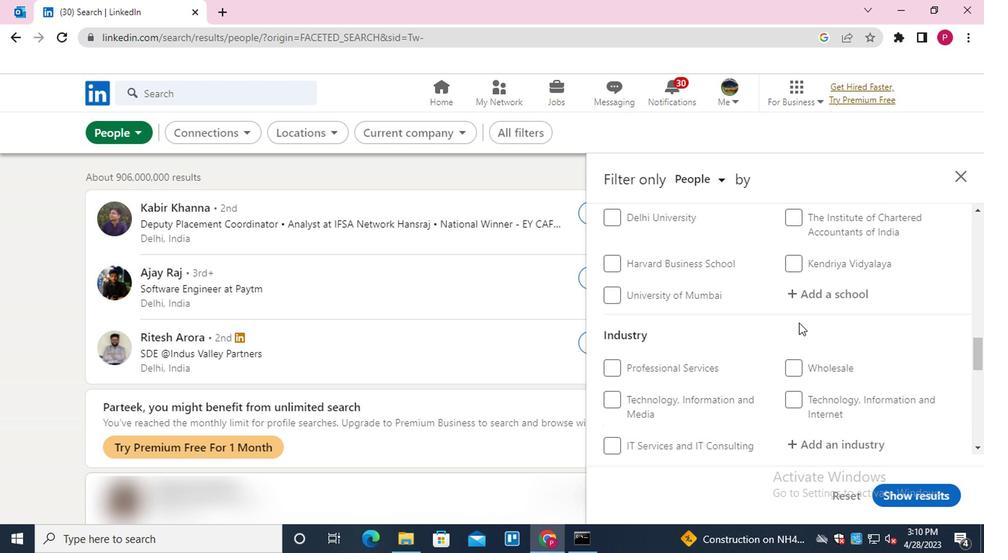 
Action: Mouse pressed left at (808, 296)
Screenshot: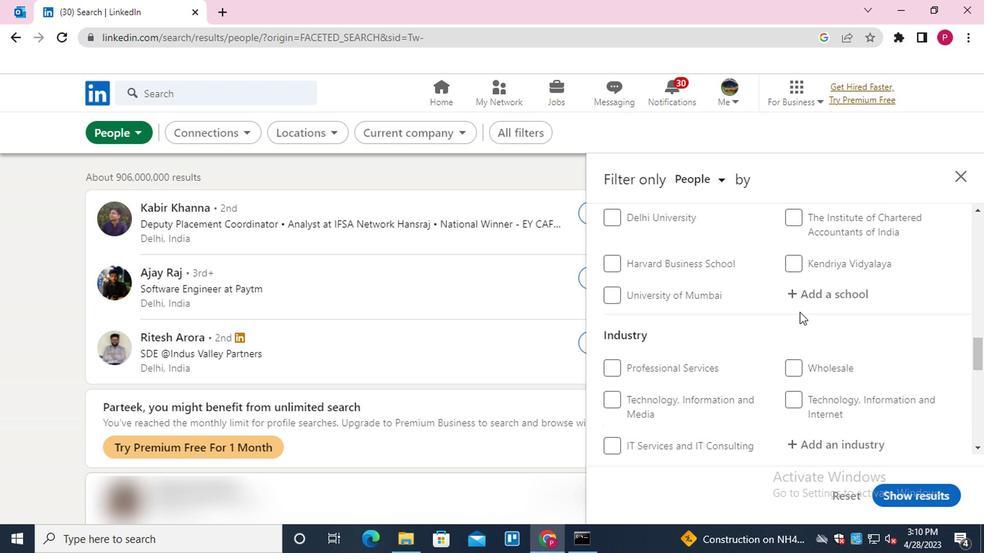 
Action: Key pressed <Key.shift><Key.shift><Key.shift><Key.shift><Key.shift><Key.shift><Key.shift><Key.shift><Key.shift><Key.shift><Key.shift><Key.shift><Key.shift><Key.shift><Key.shift>GANDHI<Key.space><Key.shift>ENGINEERING<Key.space><Key.down><Key.enter>
Screenshot: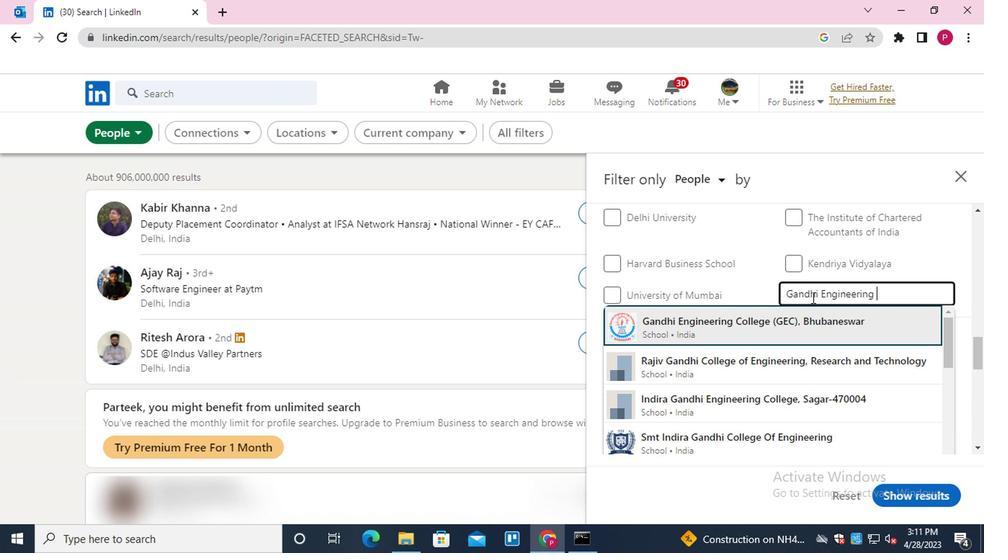 
Action: Mouse moved to (787, 322)
Screenshot: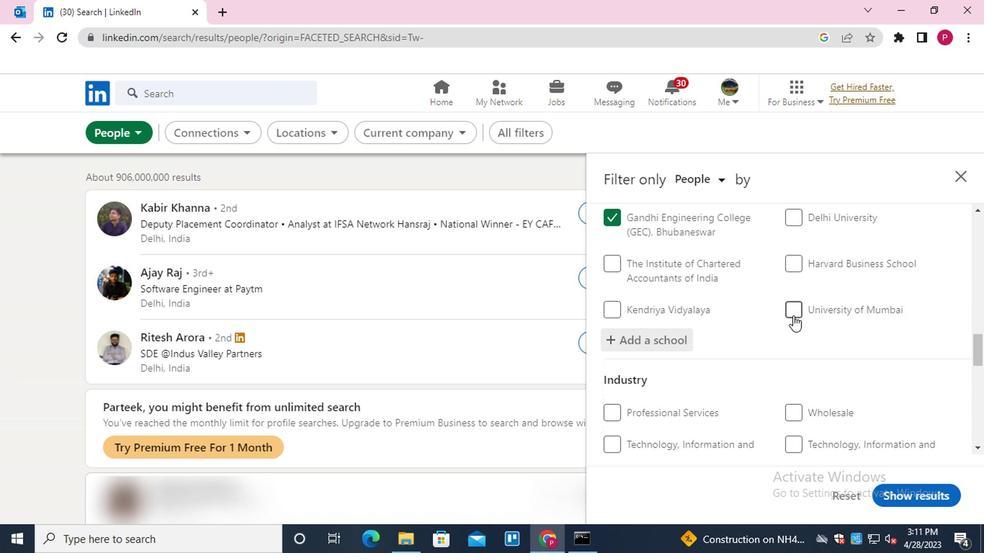
Action: Mouse scrolled (787, 321) with delta (0, -1)
Screenshot: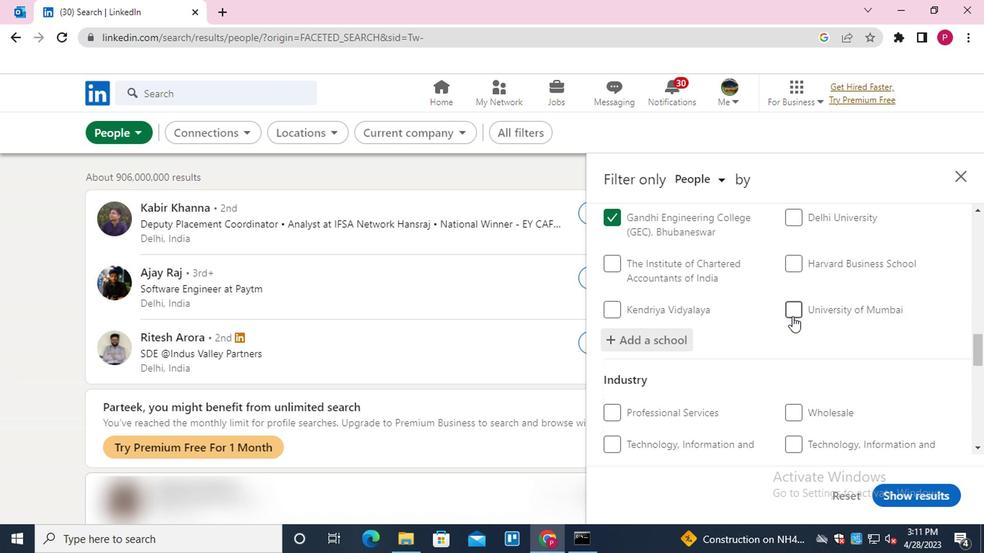 
Action: Mouse moved to (787, 329)
Screenshot: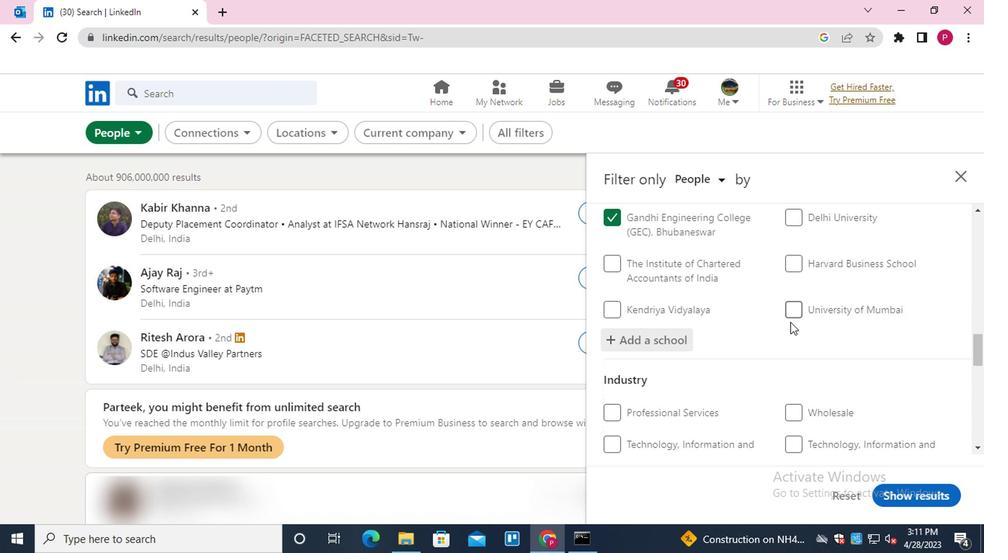 
Action: Mouse scrolled (787, 329) with delta (0, 0)
Screenshot: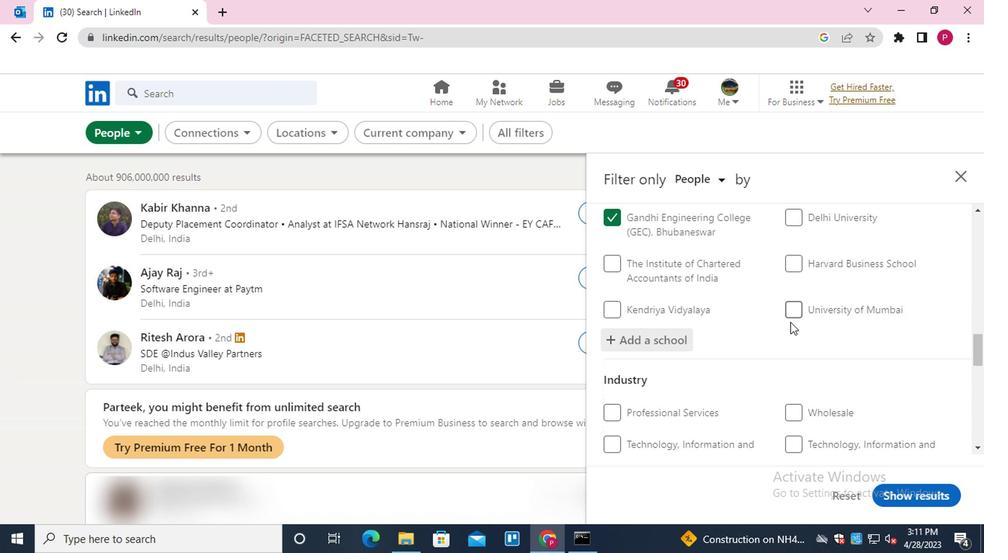 
Action: Mouse moved to (827, 346)
Screenshot: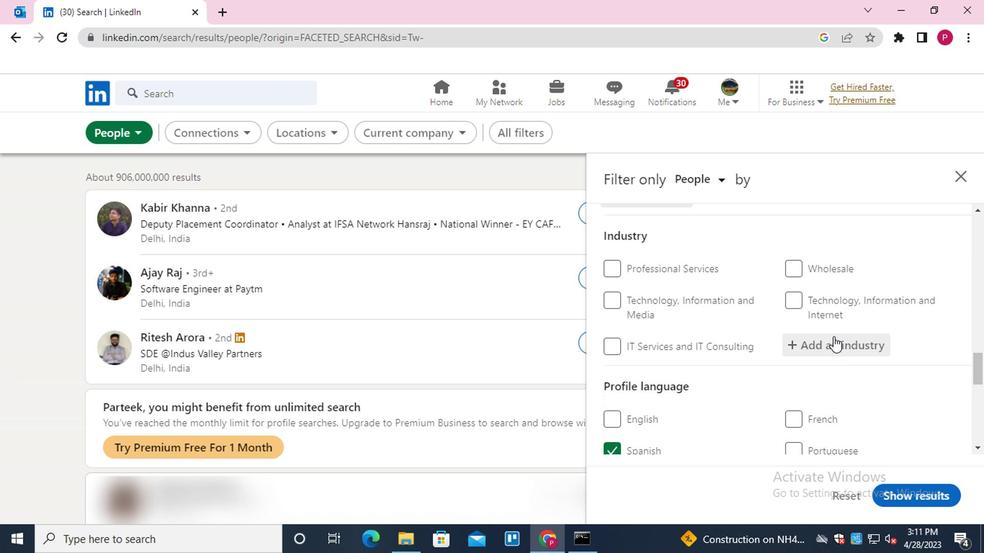 
Action: Mouse pressed left at (827, 346)
Screenshot: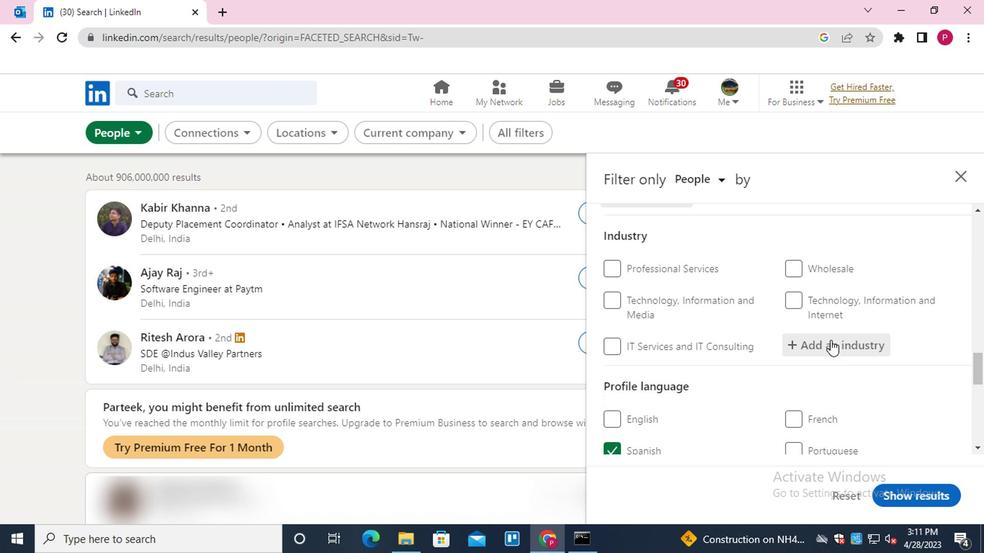 
Action: Key pressed <Key.shift>GEOTHER<Key.down><Key.enter>
Screenshot: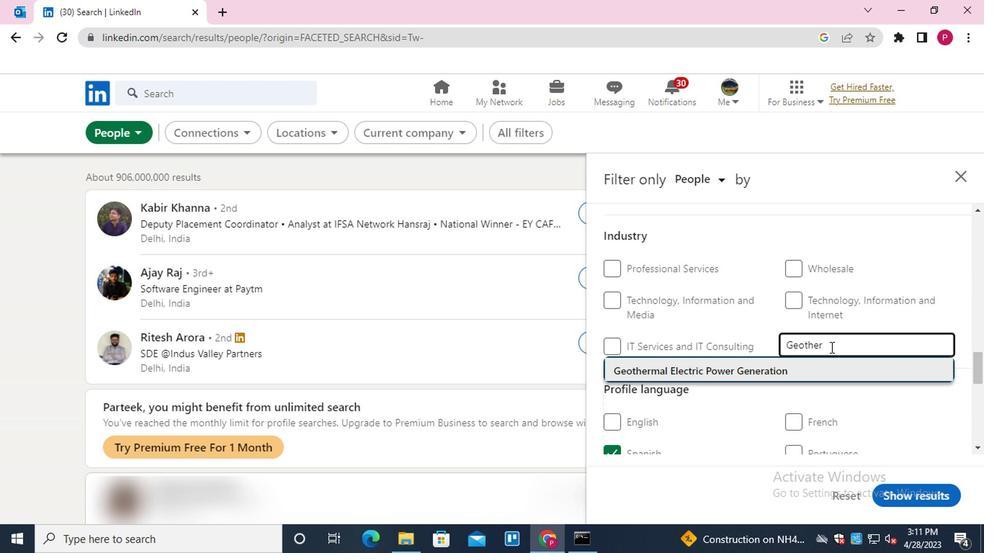 
Action: Mouse scrolled (827, 345) with delta (0, 0)
Screenshot: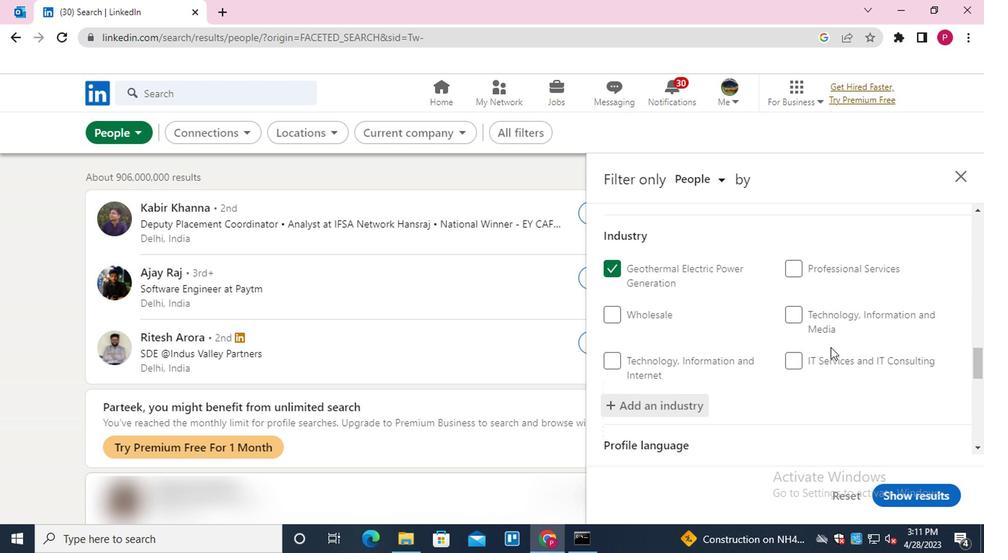 
Action: Mouse moved to (826, 348)
Screenshot: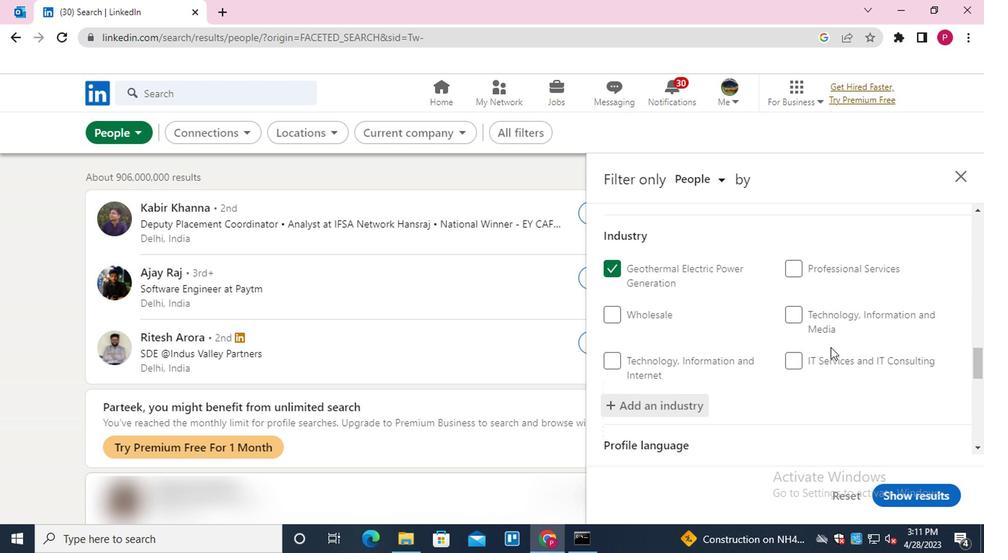 
Action: Mouse scrolled (826, 347) with delta (0, 0)
Screenshot: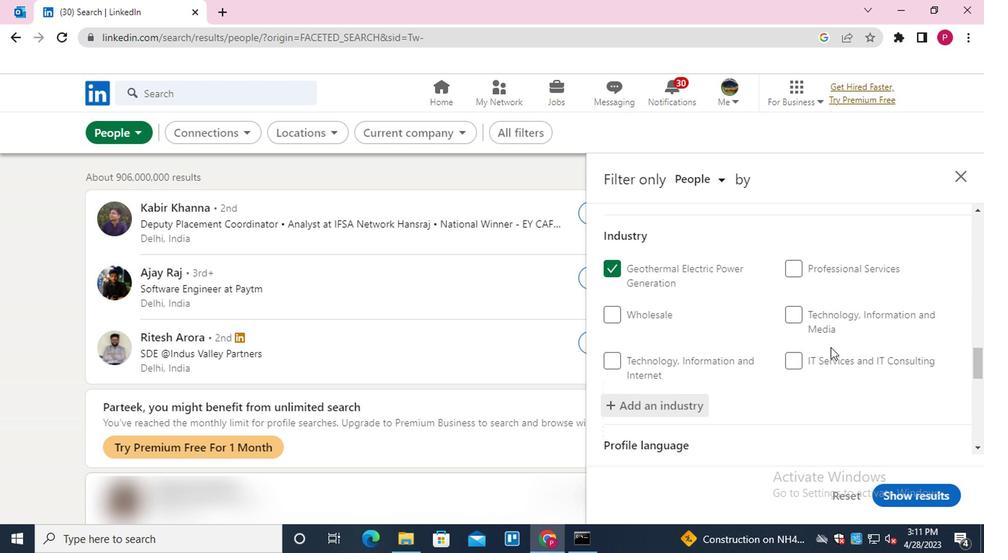 
Action: Mouse moved to (824, 350)
Screenshot: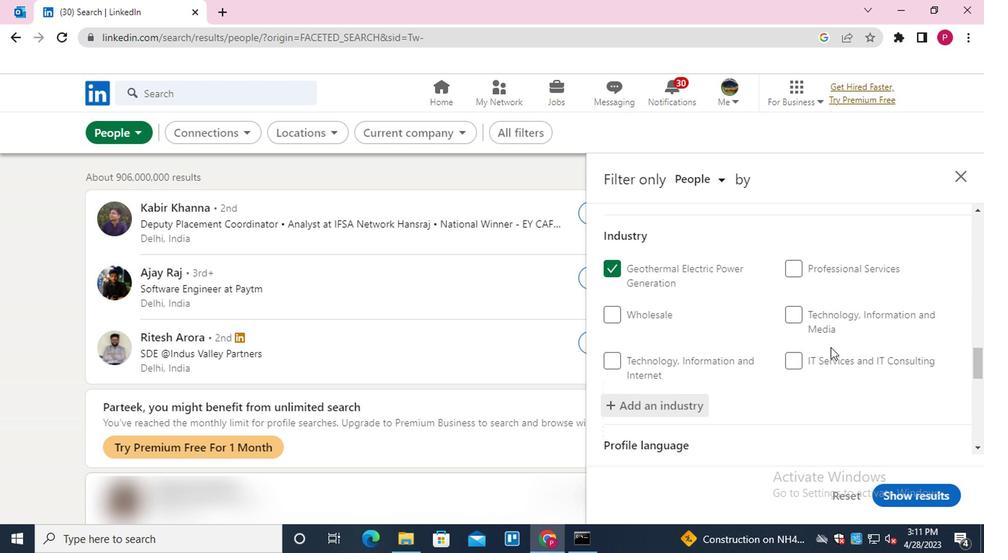 
Action: Mouse scrolled (824, 349) with delta (0, 0)
Screenshot: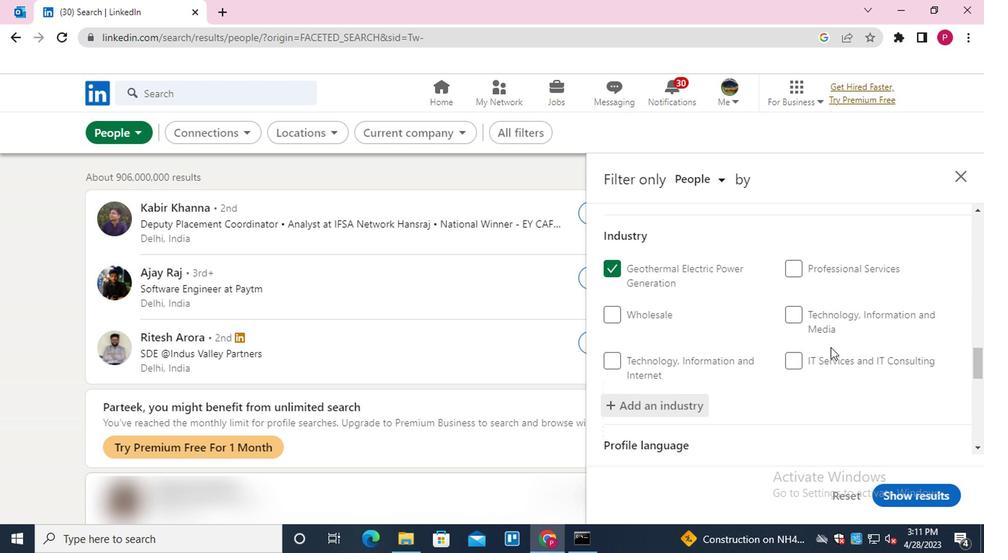 
Action: Mouse scrolled (824, 349) with delta (0, 0)
Screenshot: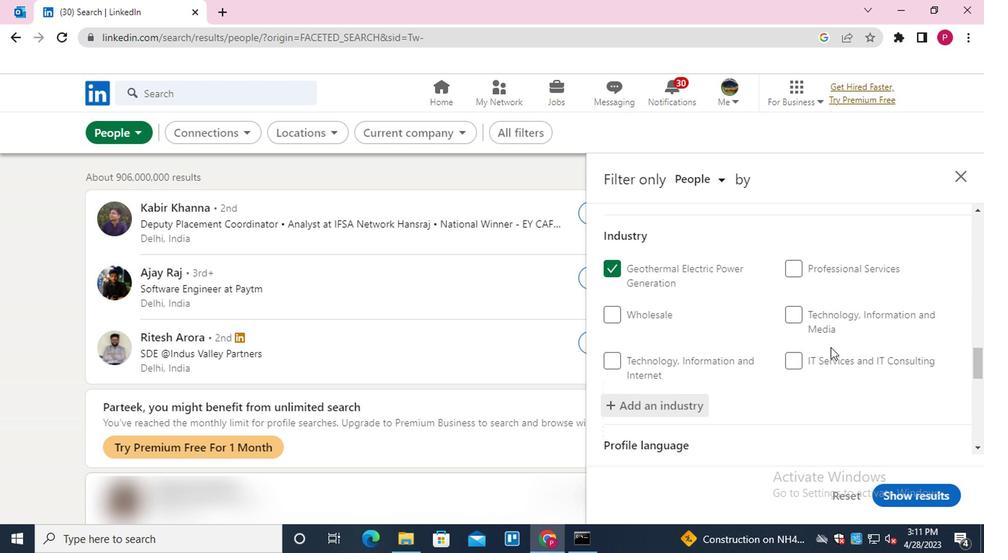 
Action: Mouse moved to (812, 347)
Screenshot: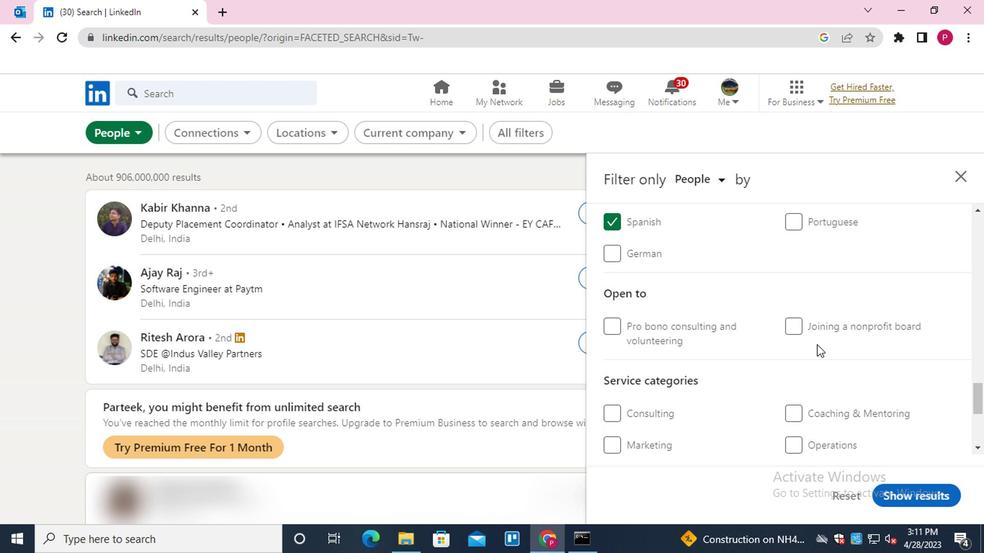 
Action: Mouse scrolled (812, 346) with delta (0, -1)
Screenshot: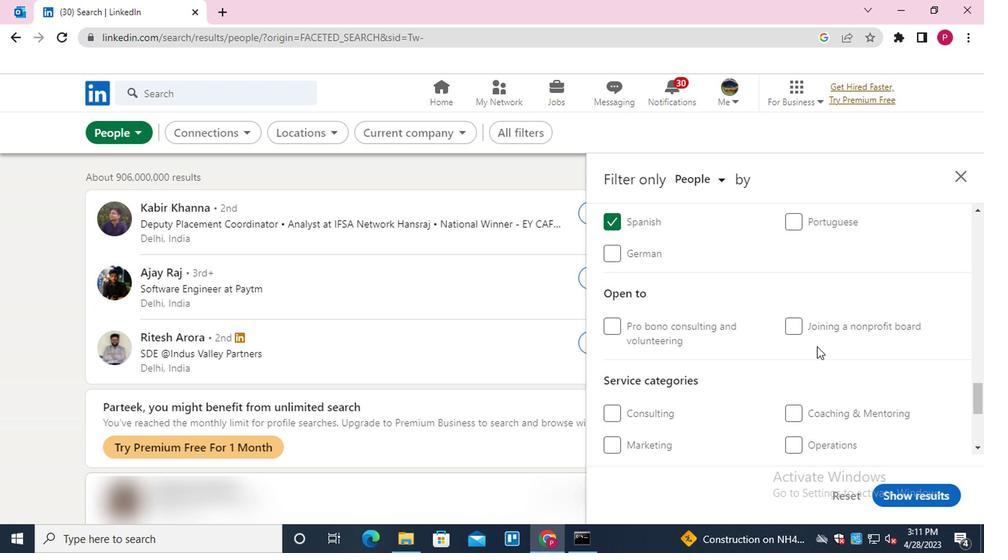 
Action: Mouse scrolled (812, 346) with delta (0, -1)
Screenshot: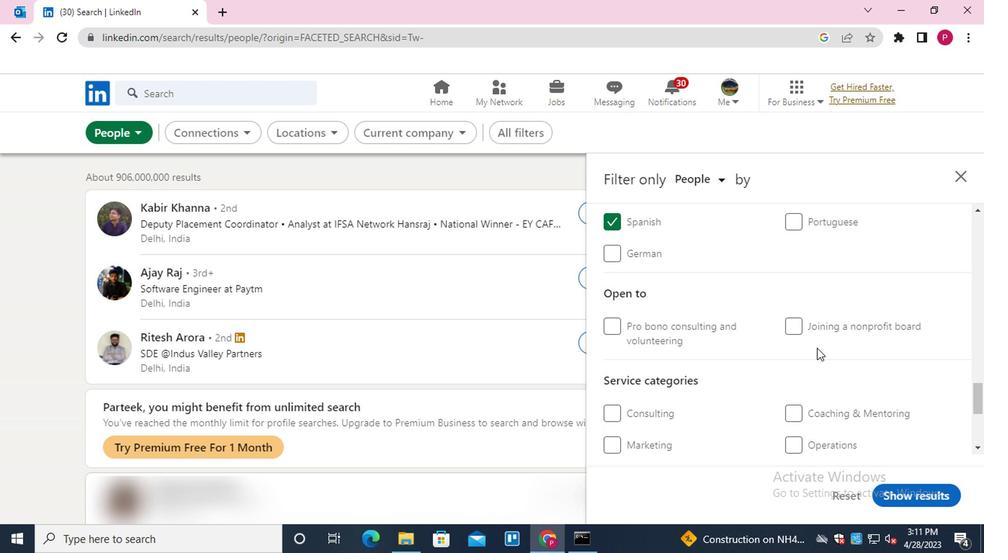 
Action: Mouse moved to (827, 324)
Screenshot: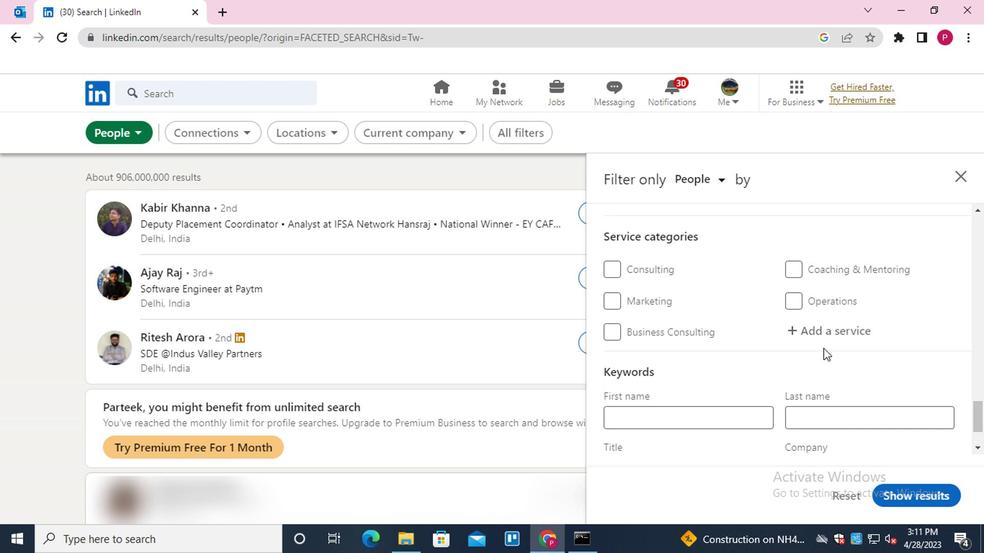 
Action: Mouse pressed left at (827, 324)
Screenshot: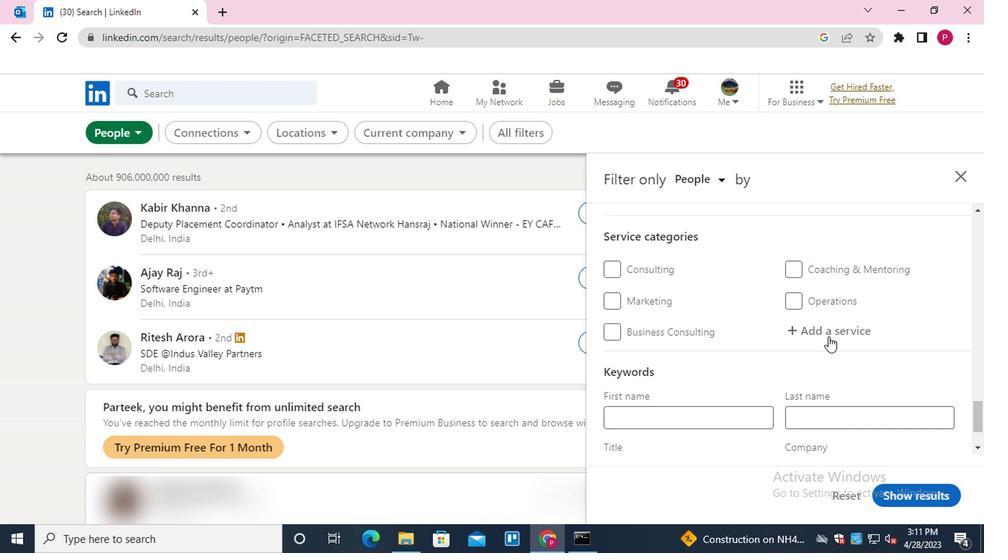 
Action: Mouse moved to (827, 324)
Screenshot: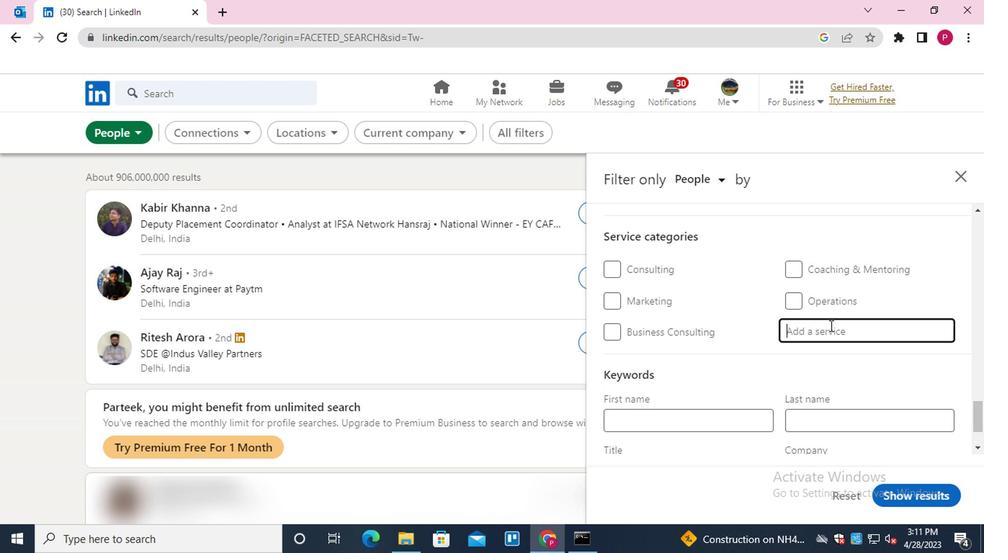 
Action: Key pressed <Key.shift>VIDEO<Key.space><Key.shift>PRODUCTION<Key.down><Key.down><Key.enter>
Screenshot: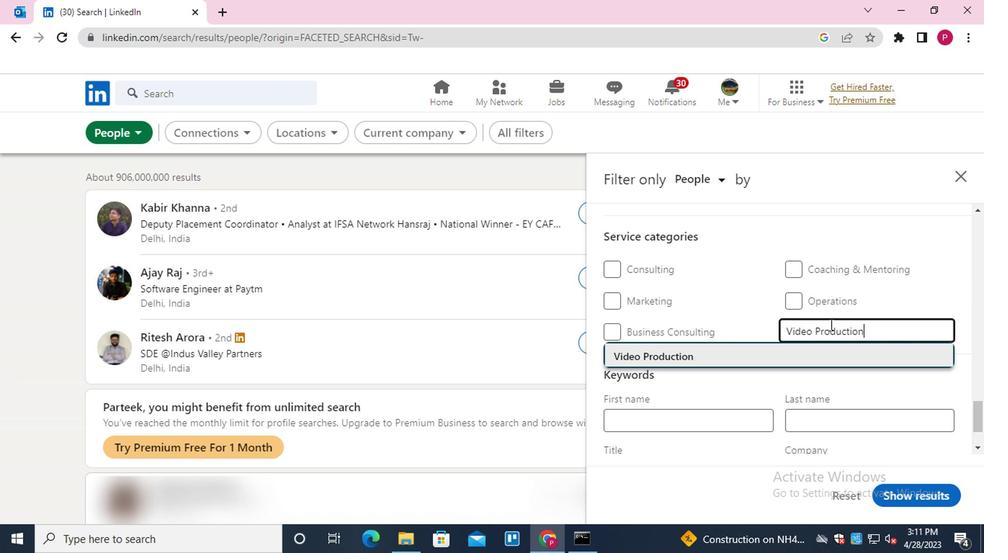 
Action: Mouse moved to (790, 350)
Screenshot: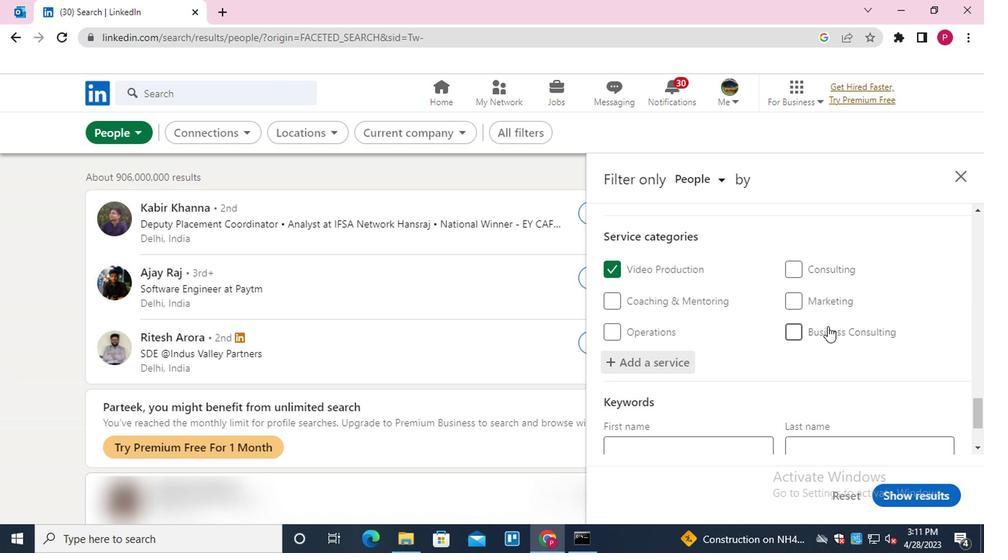 
Action: Mouse scrolled (790, 349) with delta (0, 0)
Screenshot: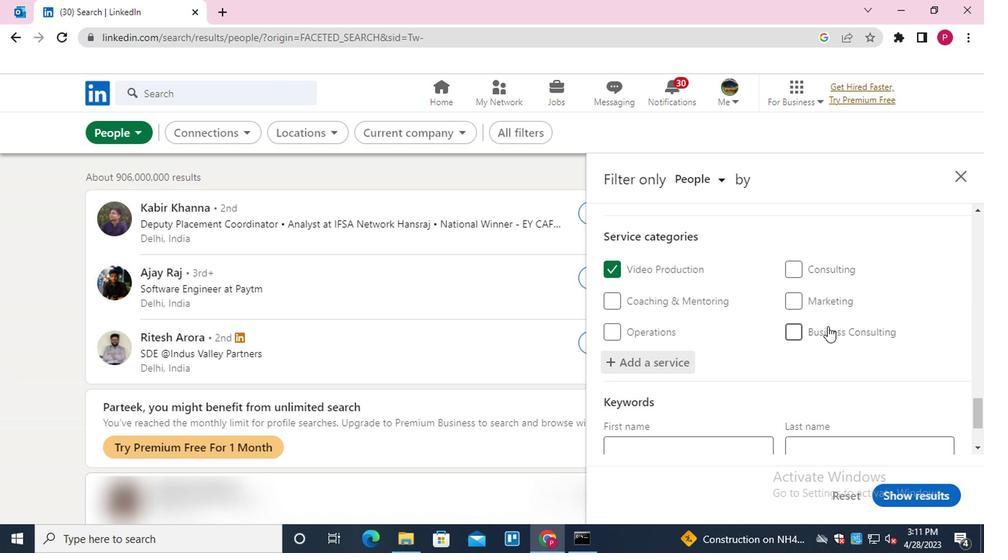 
Action: Mouse moved to (783, 359)
Screenshot: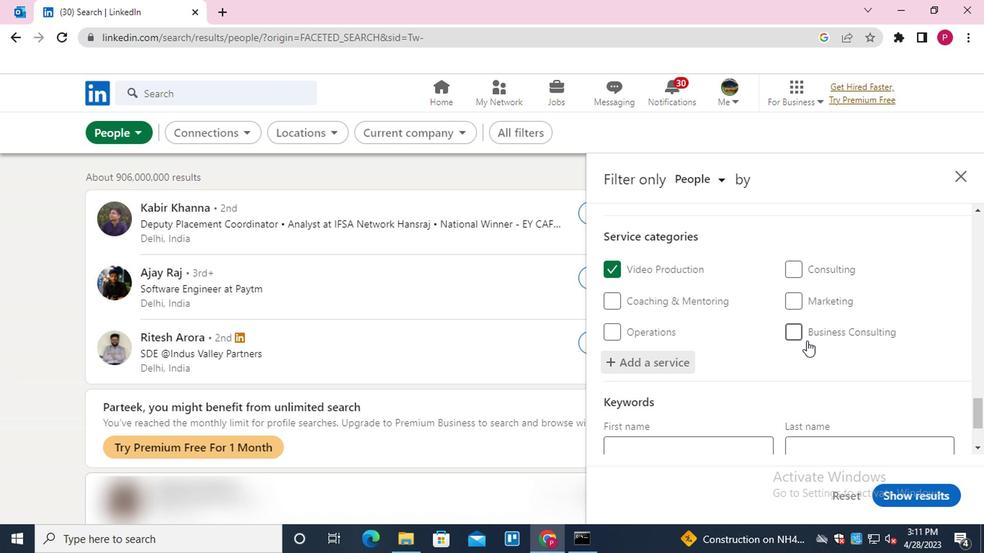 
Action: Mouse scrolled (783, 358) with delta (0, -1)
Screenshot: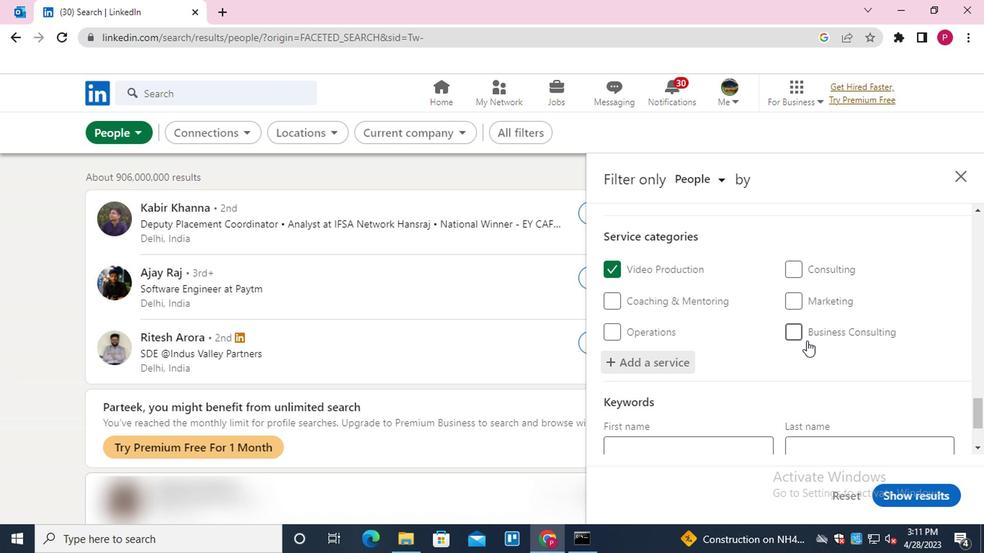 
Action: Mouse moved to (781, 364)
Screenshot: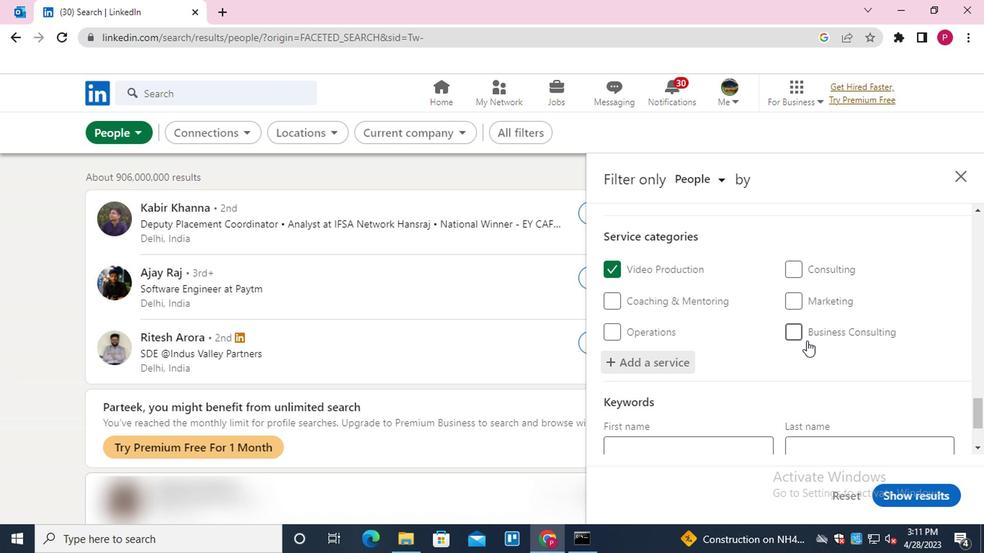 
Action: Mouse scrolled (781, 363) with delta (0, -1)
Screenshot: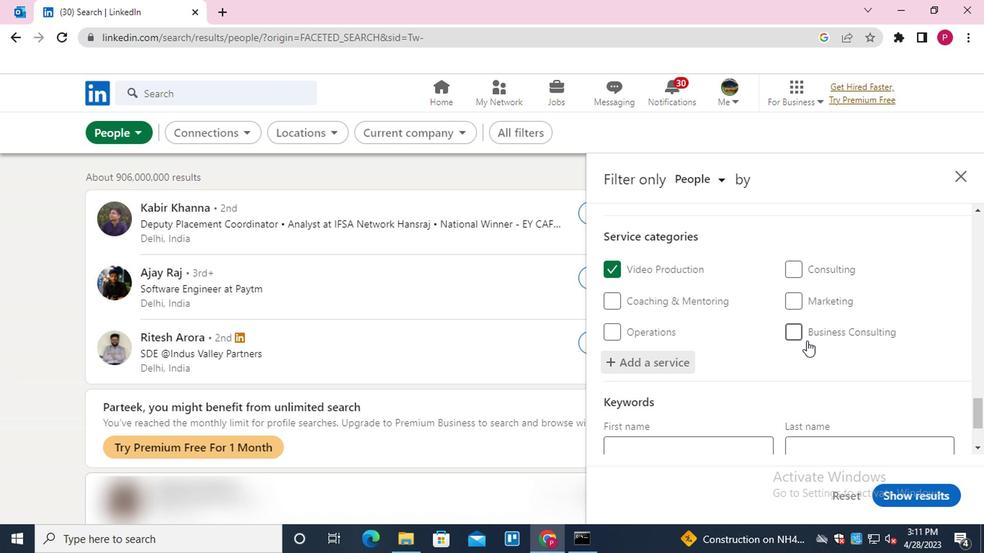 
Action: Mouse moved to (776, 369)
Screenshot: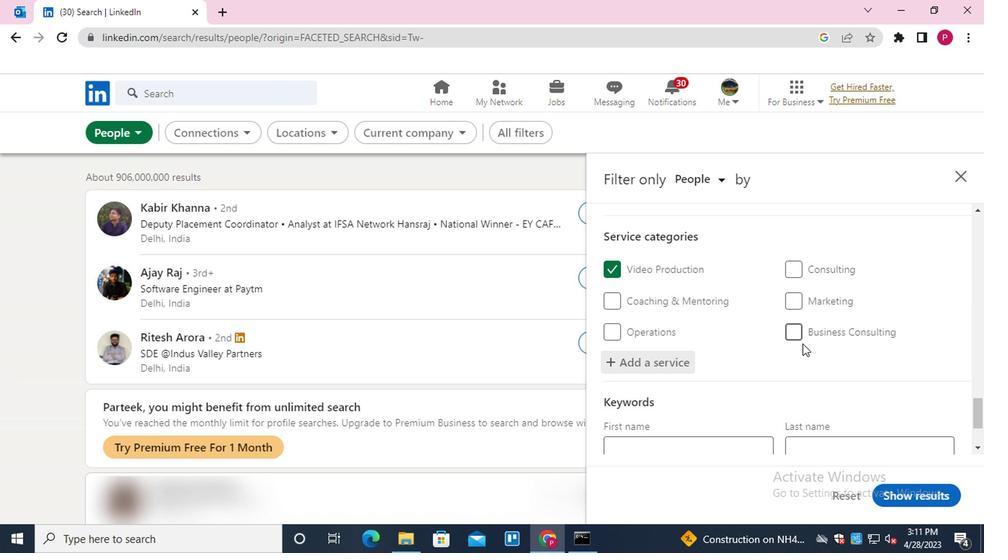 
Action: Mouse scrolled (776, 368) with delta (0, -1)
Screenshot: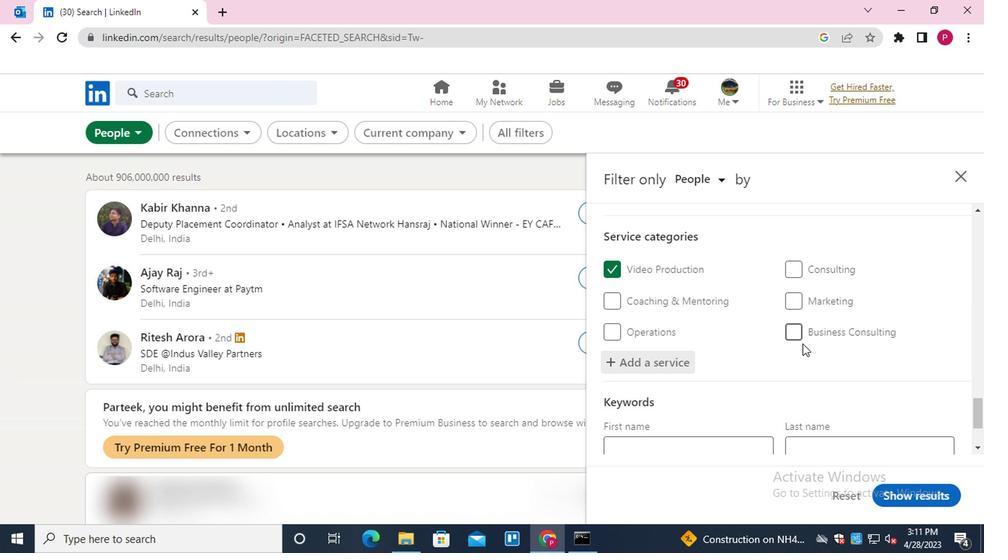 
Action: Mouse moved to (767, 376)
Screenshot: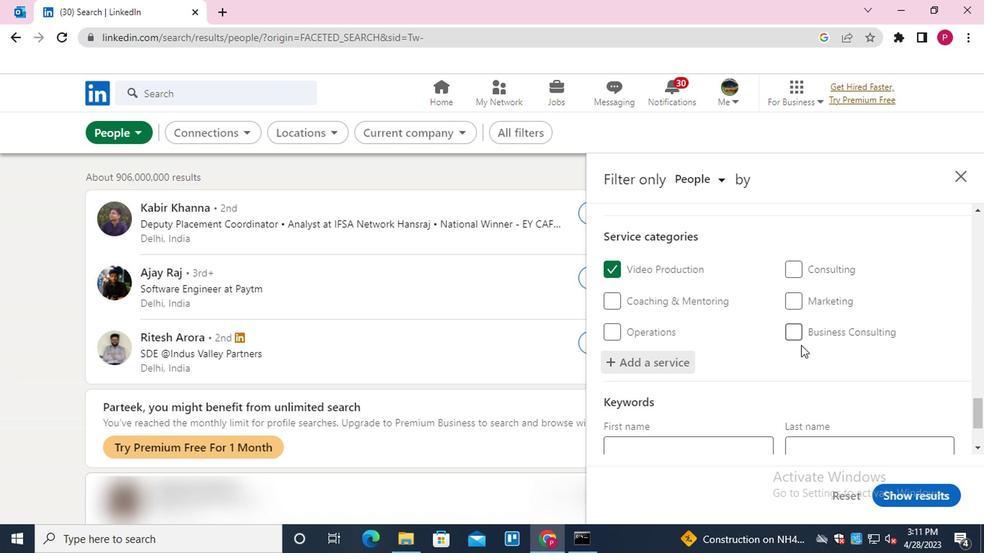 
Action: Mouse scrolled (767, 375) with delta (0, 0)
Screenshot: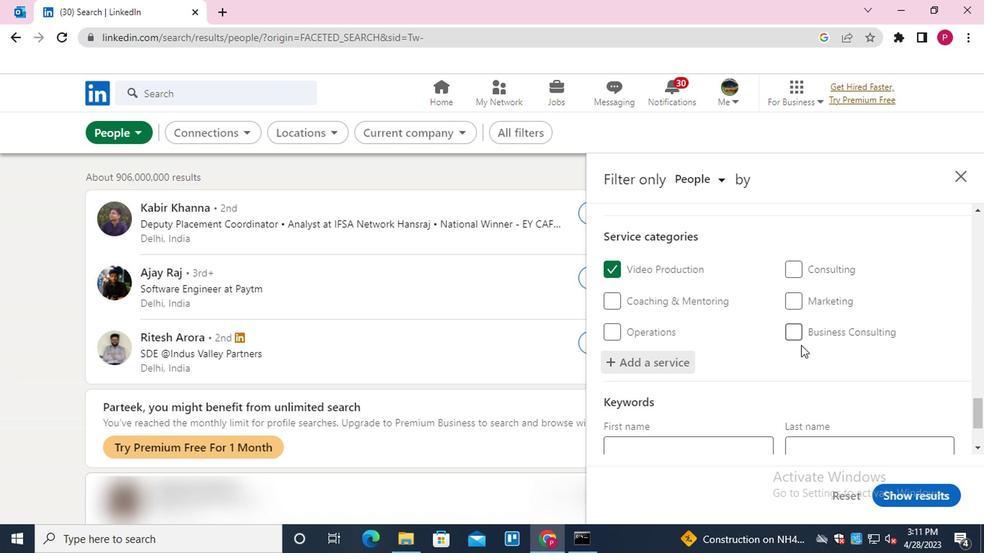 
Action: Mouse moved to (716, 390)
Screenshot: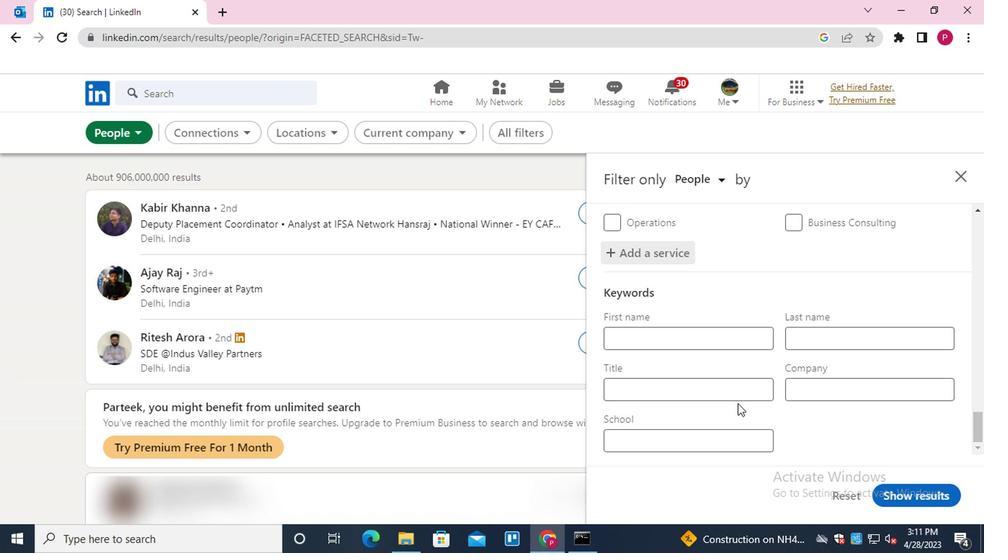 
Action: Mouse pressed left at (716, 390)
Screenshot: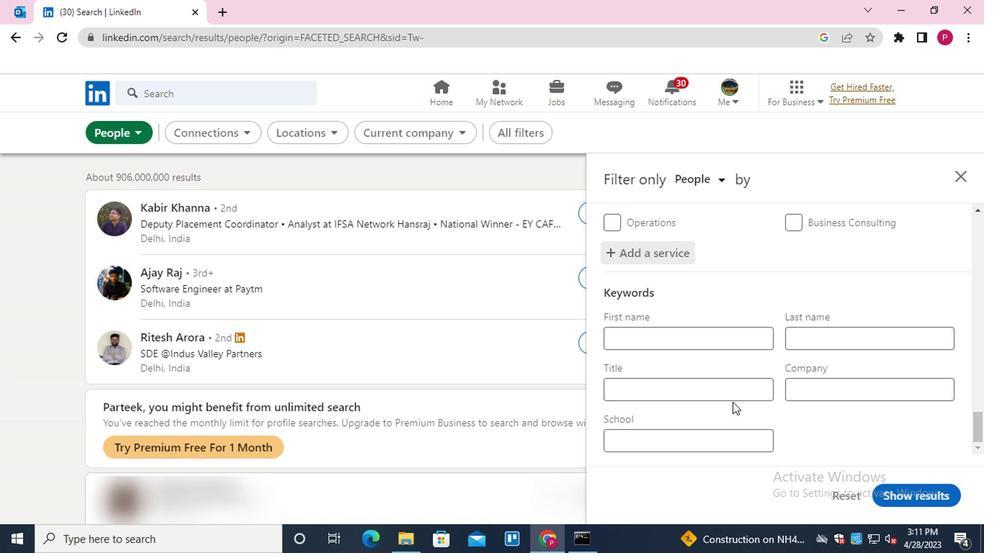 
Action: Key pressed <Key.shift><Key.shift>BUS<Key.space><Key.shift>PERSON
Screenshot: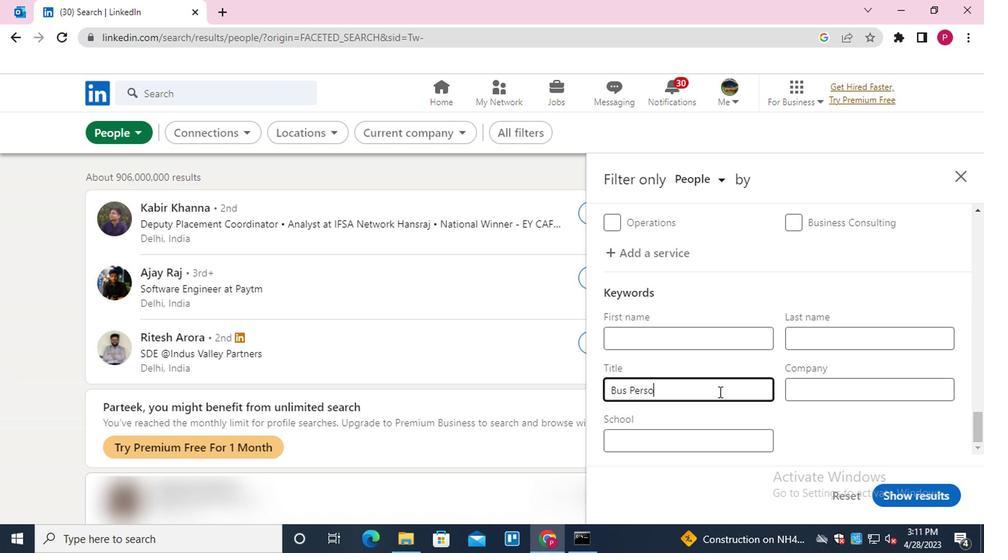 
Action: Mouse moved to (892, 482)
Screenshot: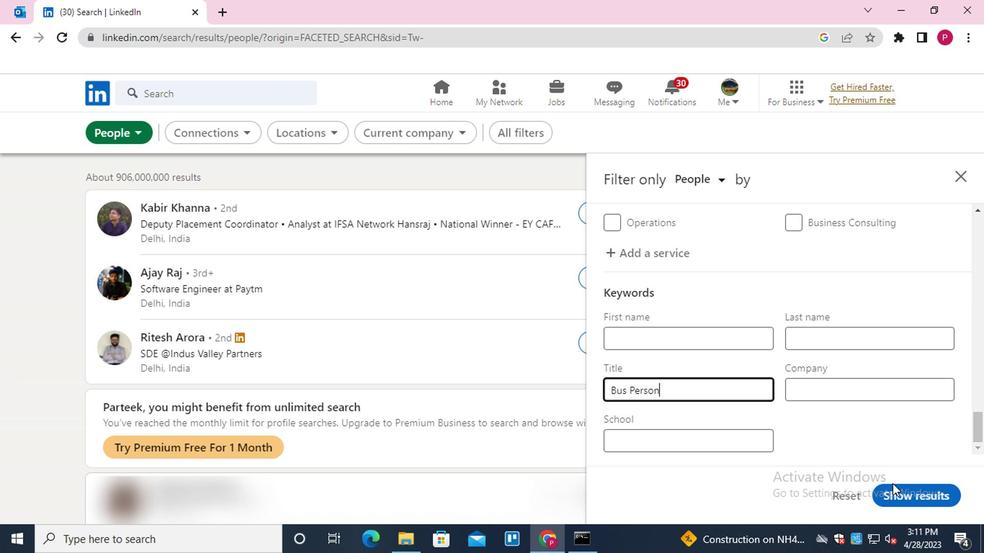 
Action: Mouse pressed left at (892, 482)
Screenshot: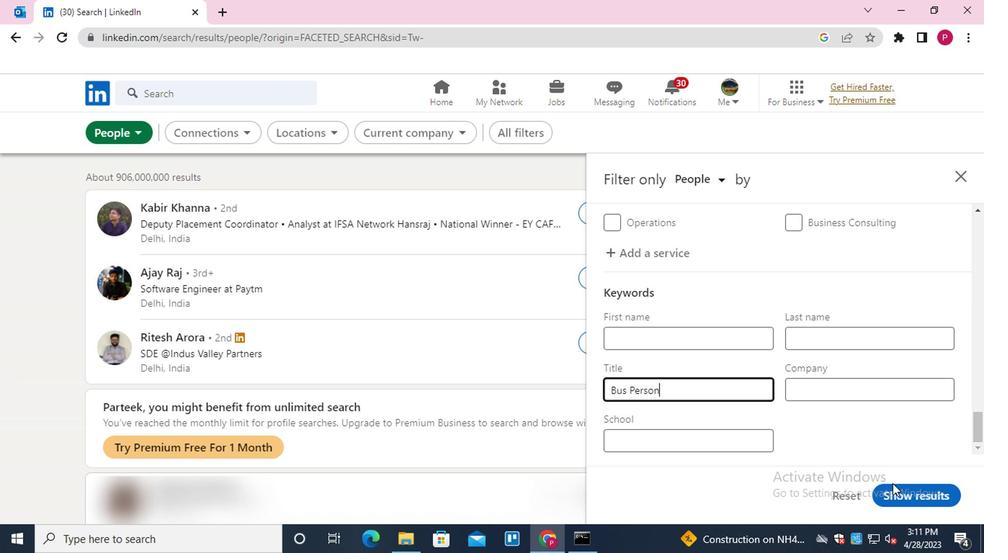 
Action: Mouse moved to (404, 283)
Screenshot: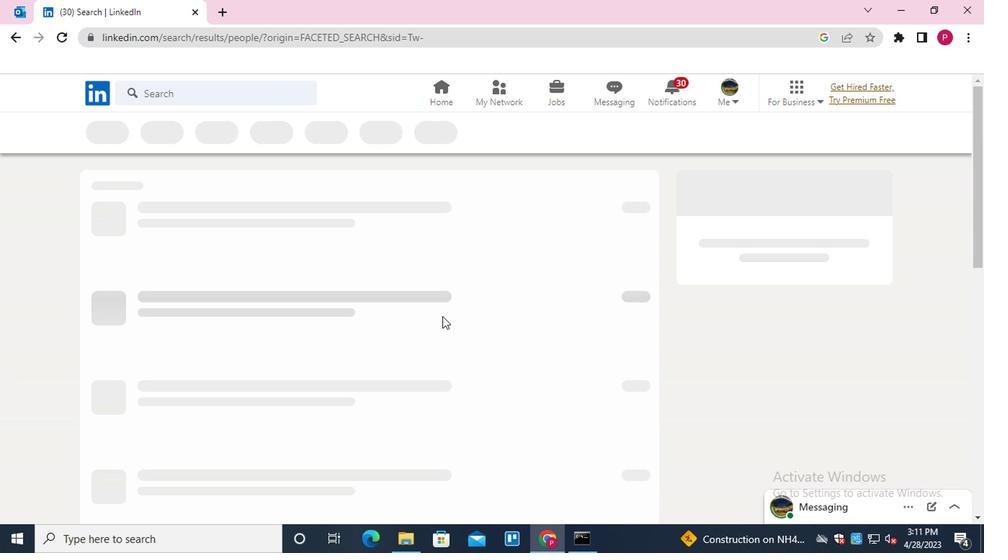
